 Task: Create an event for the client appreciation luncheon.
Action: Mouse moved to (667, 309)
Screenshot: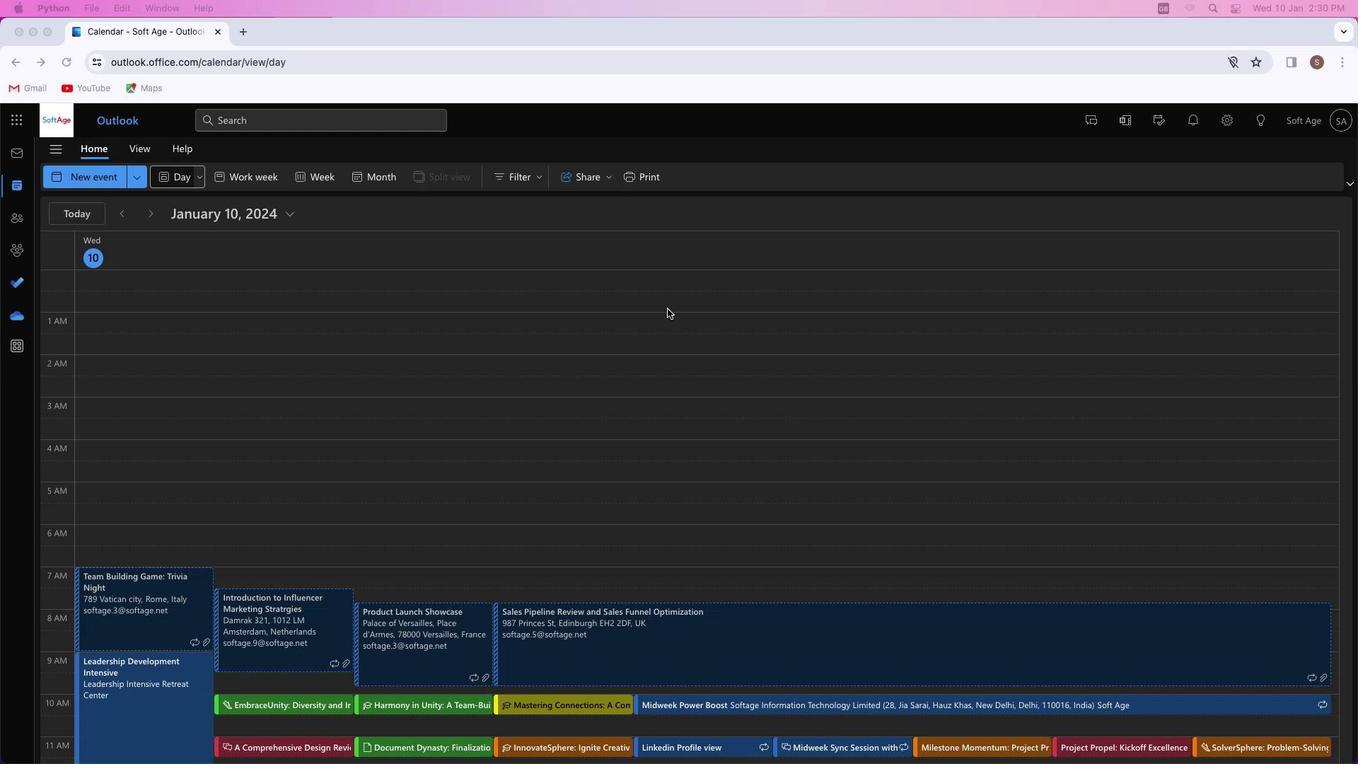 
Action: Mouse pressed left at (667, 309)
Screenshot: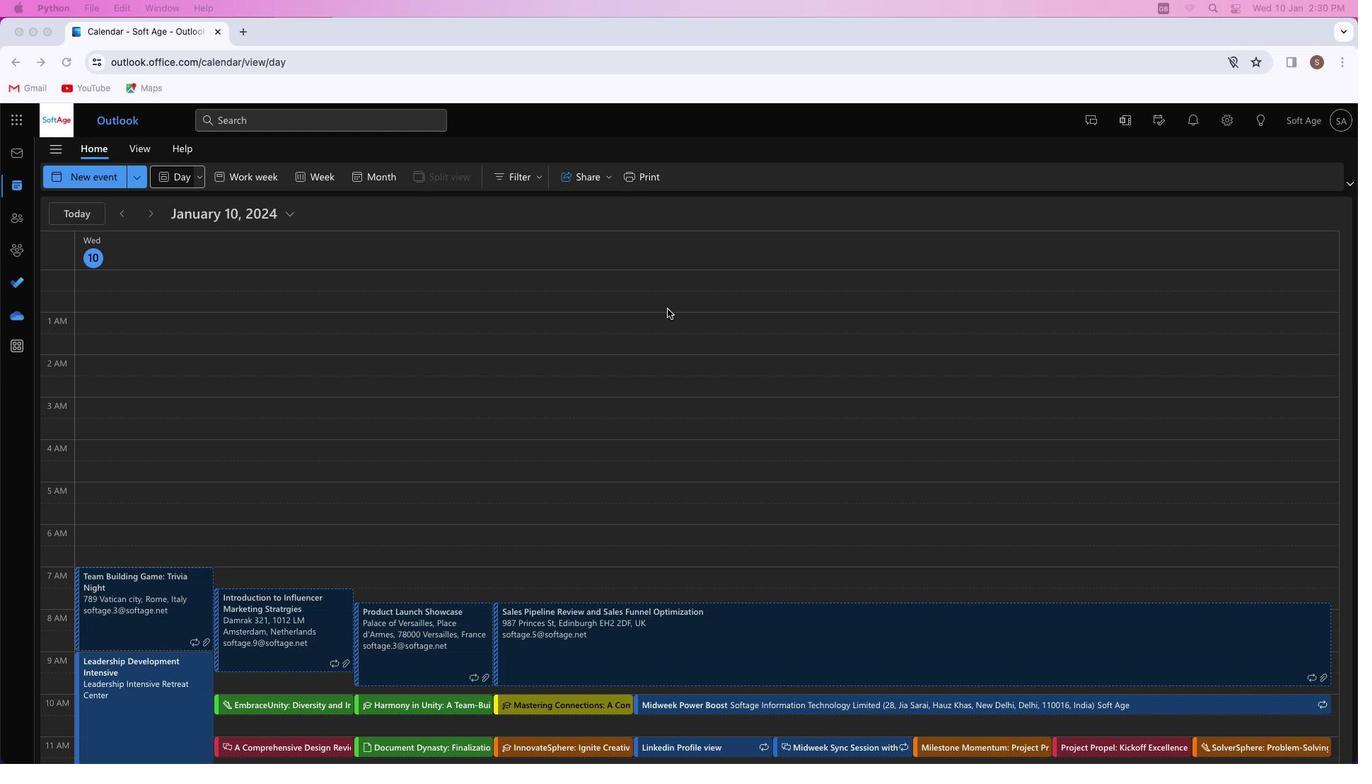 
Action: Mouse moved to (80, 175)
Screenshot: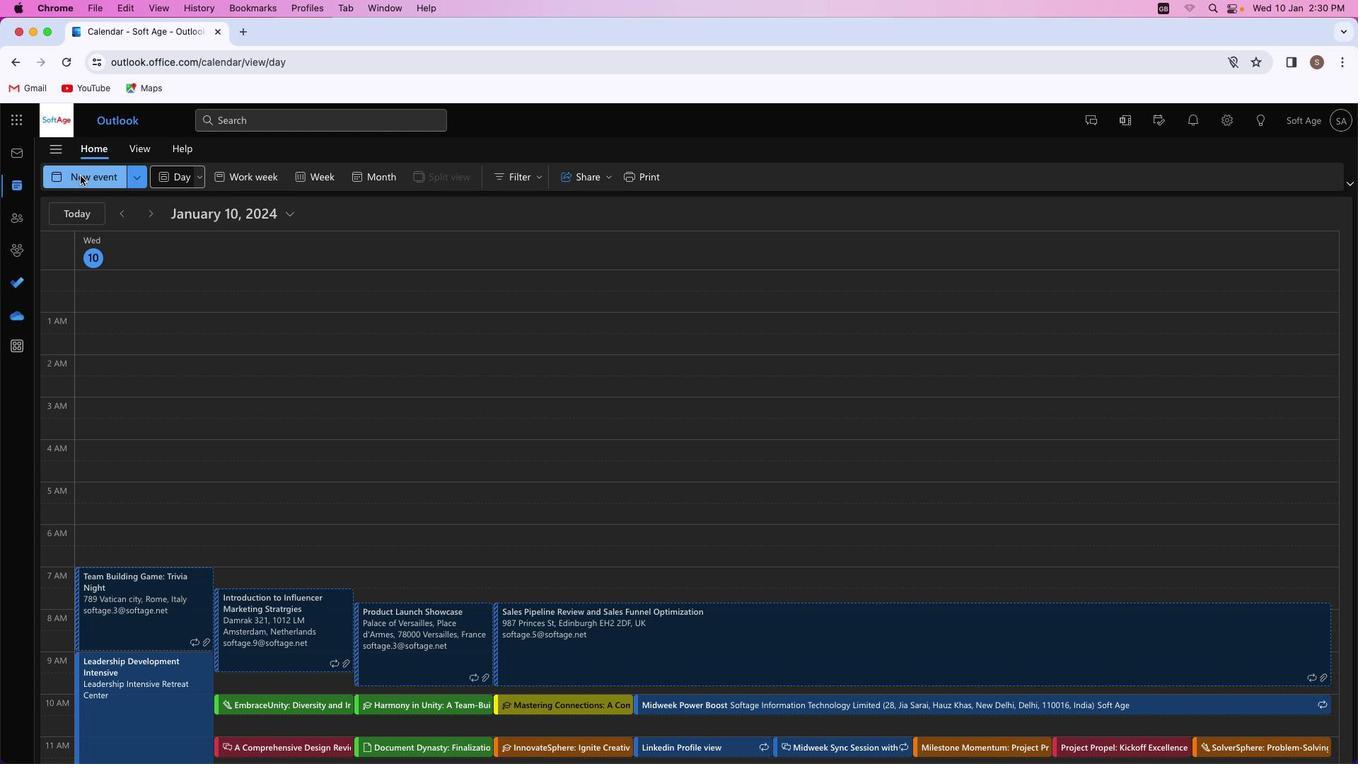 
Action: Mouse pressed left at (80, 175)
Screenshot: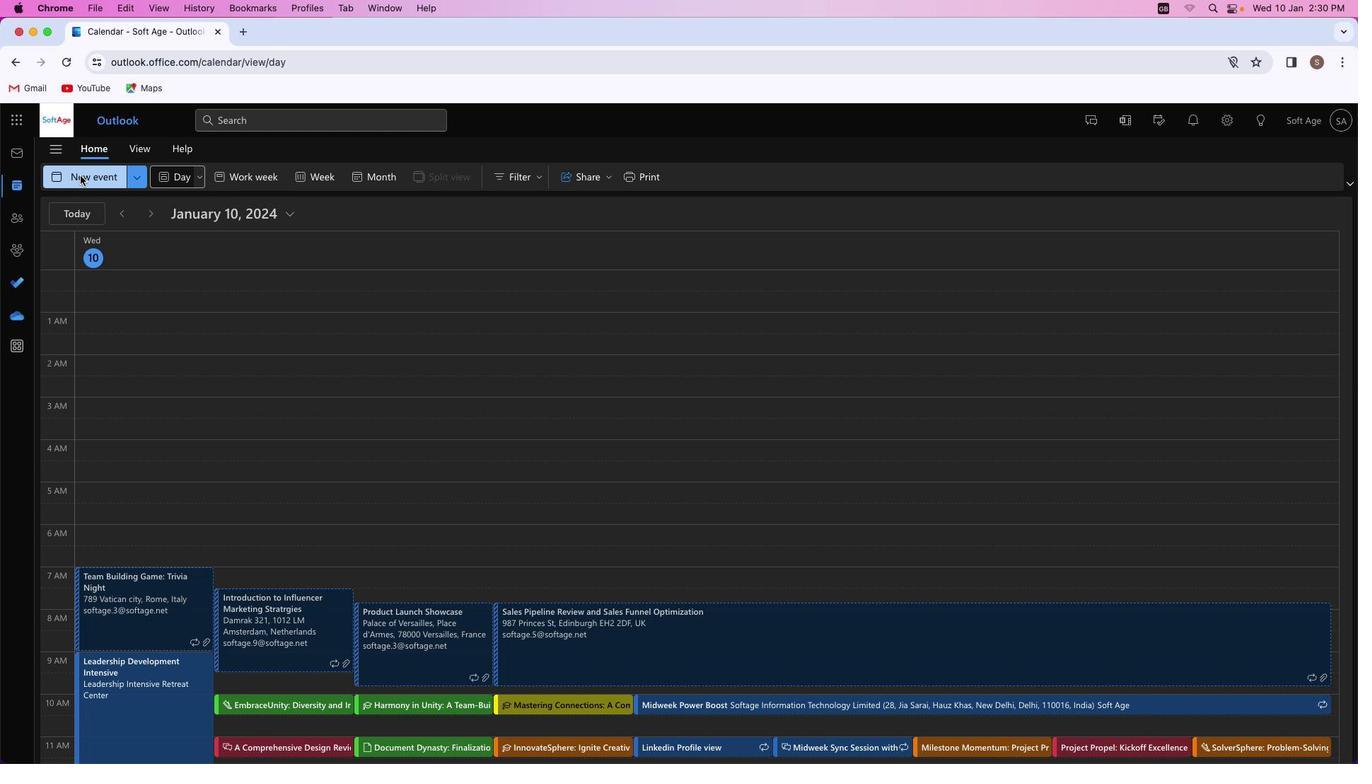 
Action: Mouse moved to (387, 263)
Screenshot: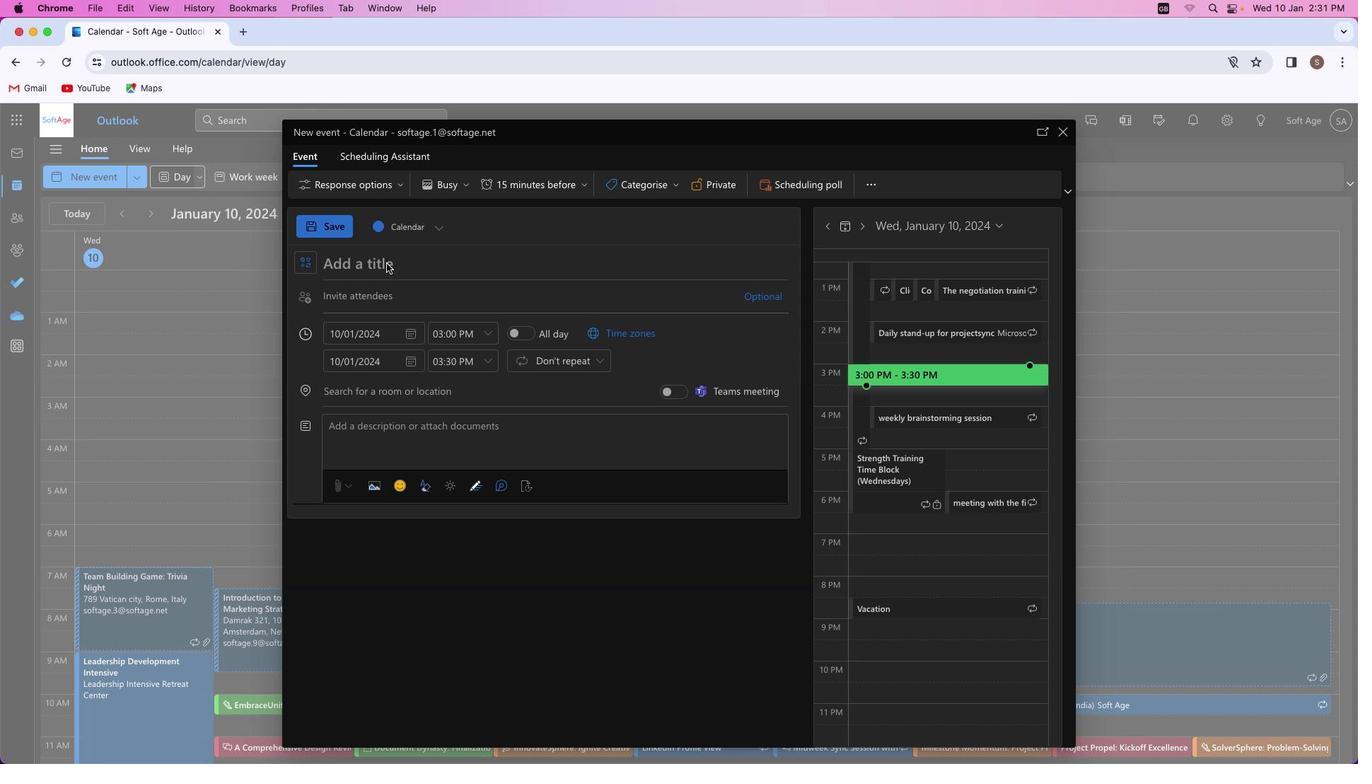 
Action: Mouse pressed left at (387, 263)
Screenshot: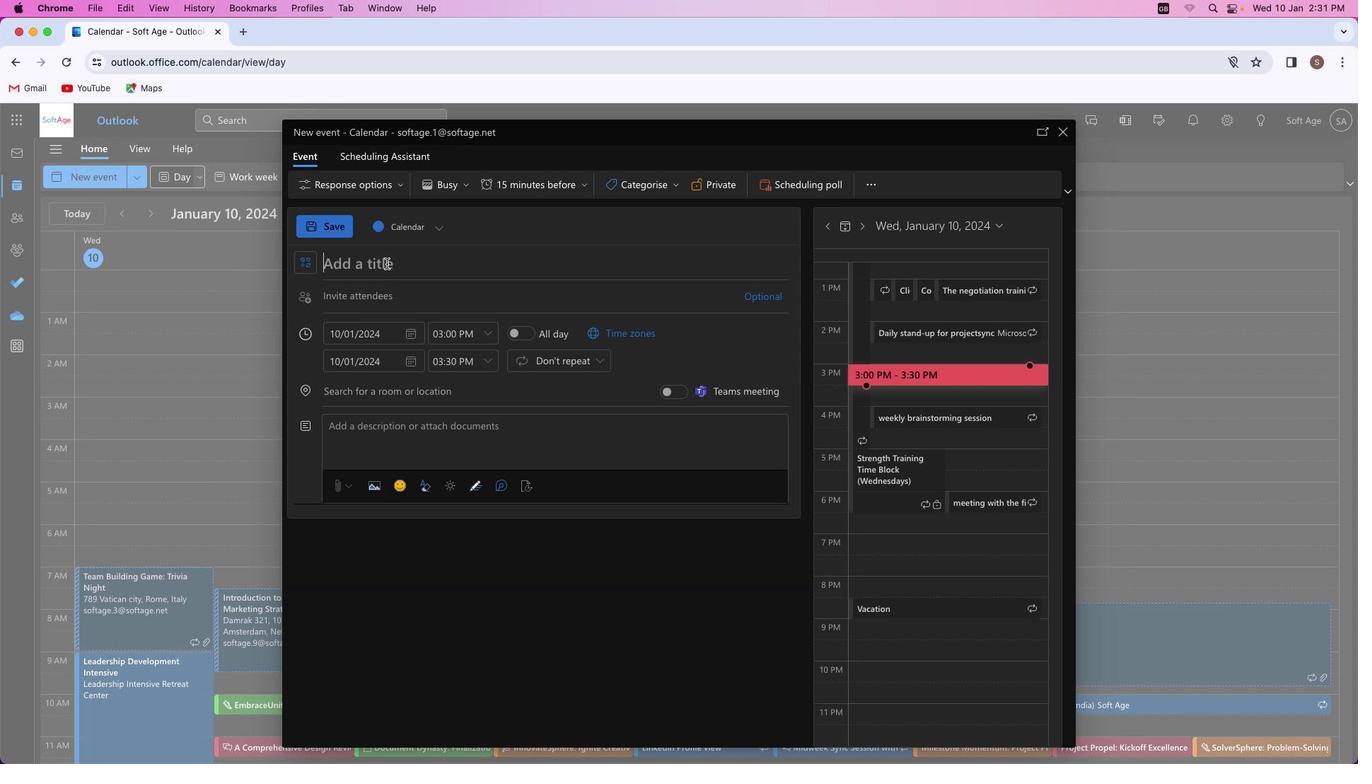 
Action: Key pressed Key.shift'G''r''a''t''i''t''u''d''e'Key.spaceKey.shift'G''o''u''r''m''e''t'Key.shift_r':'Key.spaceKey.shift'C''l''i''e''n''t'Key.spaceKey.shift'A''p''p''r''e''c''i''a''t''i''o''n'Key.spaceKey.shift_r'L''u''n''c''h''e''o''n'
Screenshot: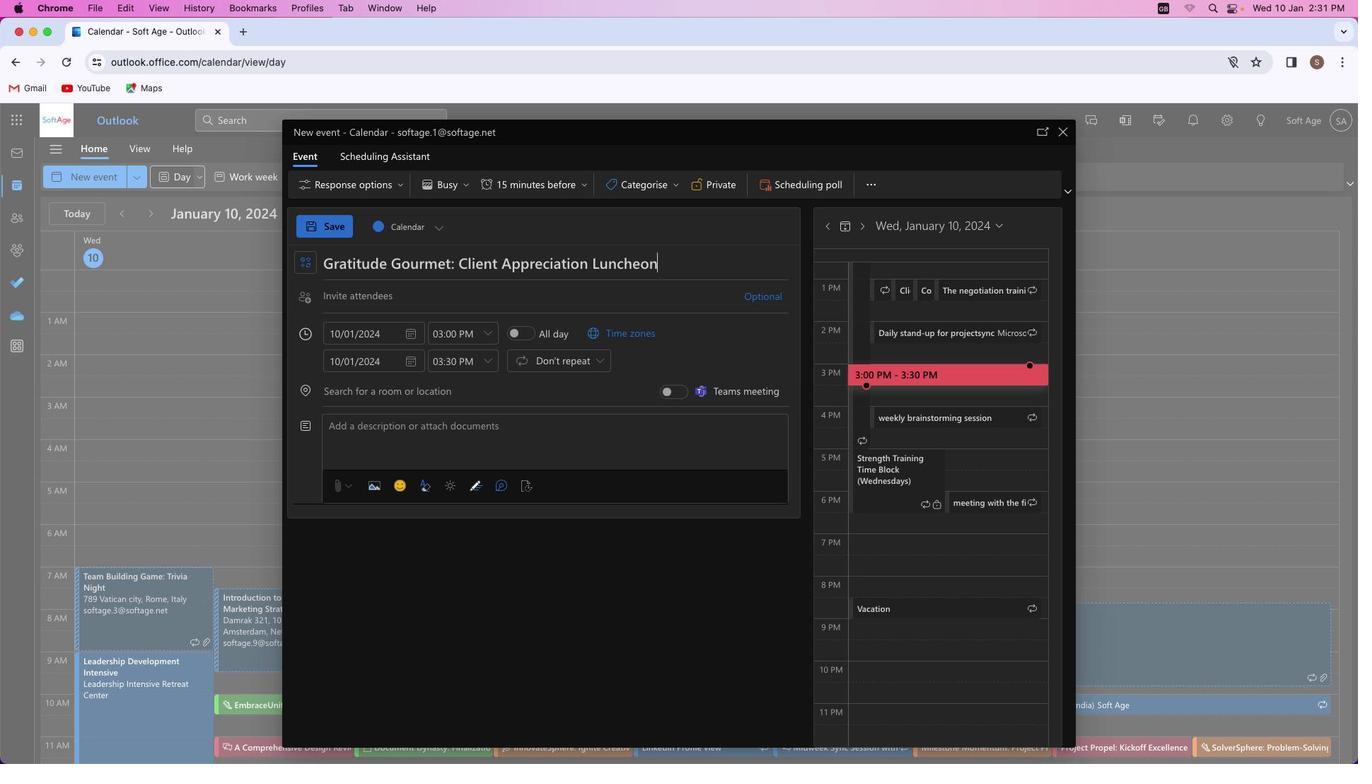 
Action: Mouse moved to (372, 423)
Screenshot: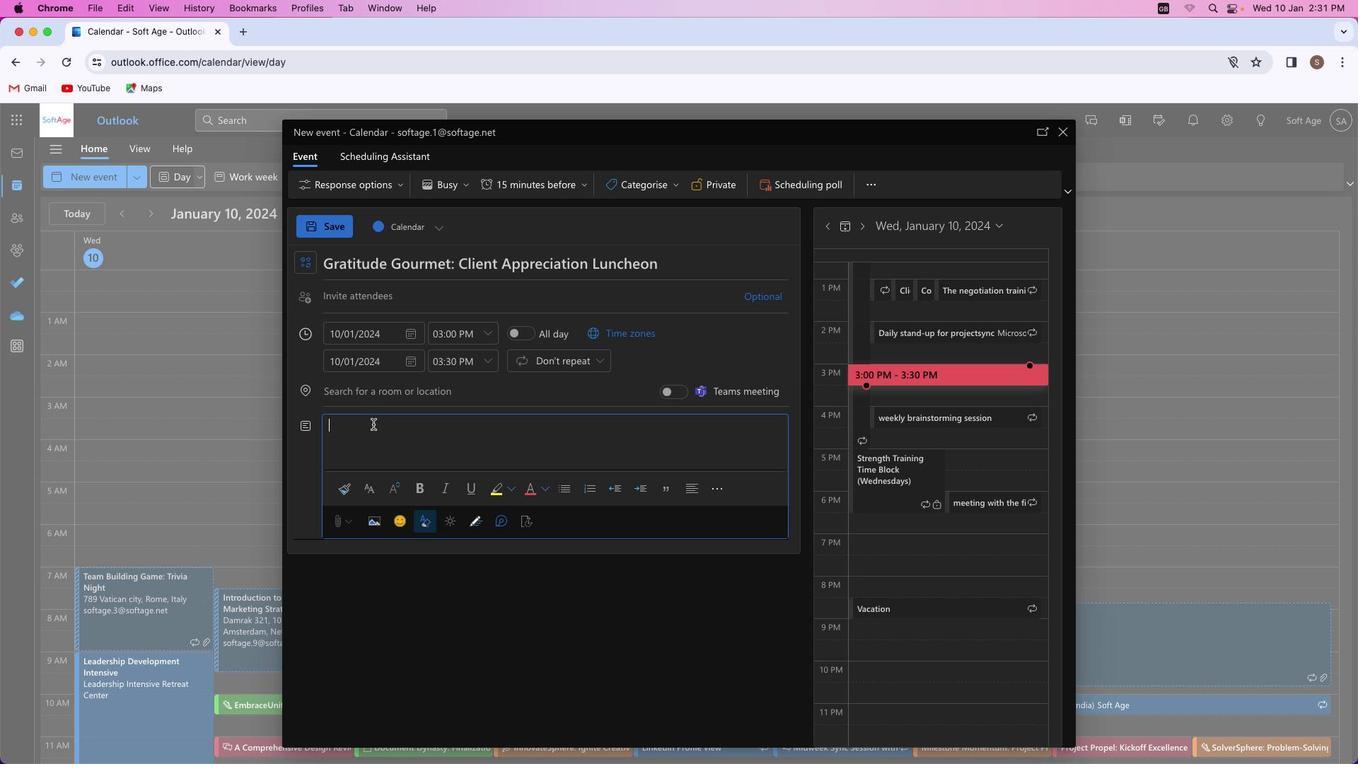 
Action: Mouse pressed left at (372, 423)
Screenshot: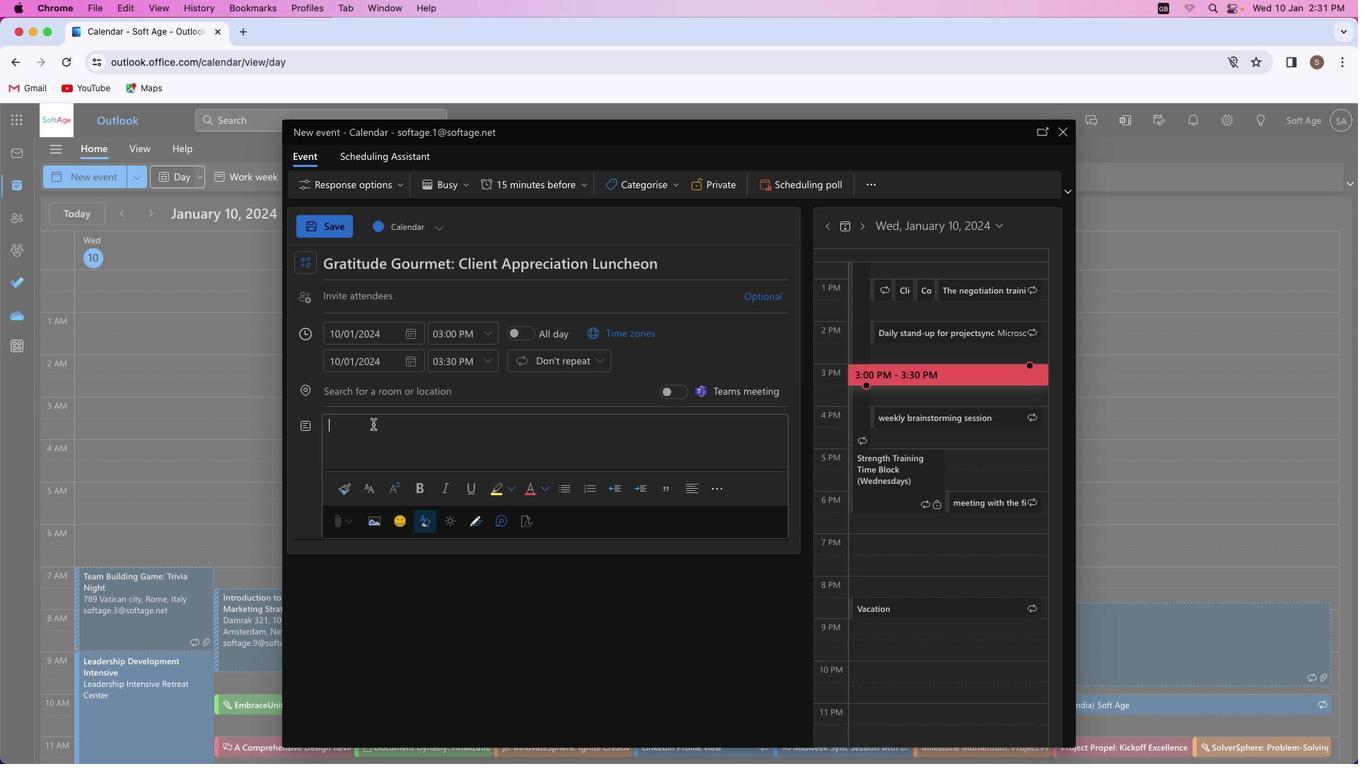 
Action: Mouse moved to (373, 425)
Screenshot: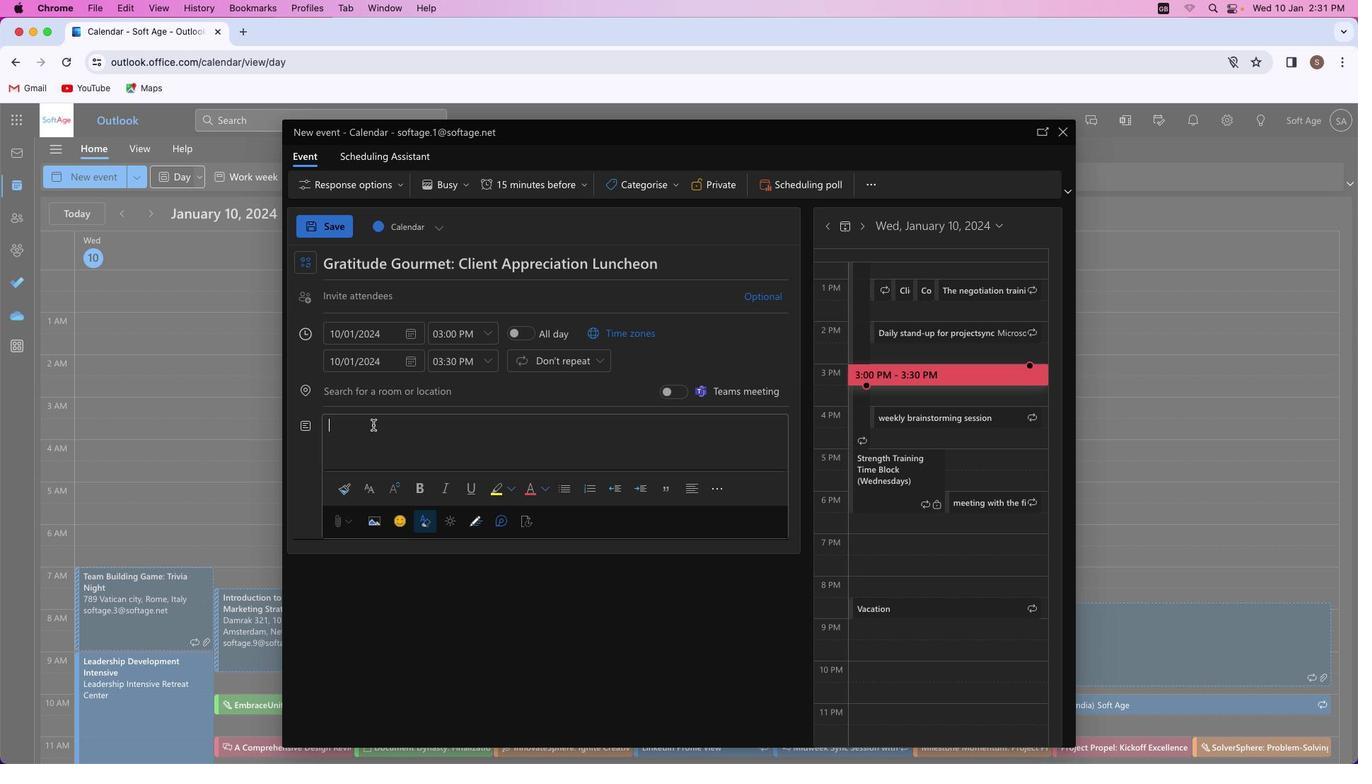 
Action: Key pressed Key.shift_r'I''m'Key.backspace'n''d''u''l''g''e'Key.space'i''n'Key.spaceKey.shift'G''r''a''t''i''t''u''d''e'Key.spaceKey.shift'G''o''u''r''m''e''t'Key.spaceKey.backspace','Key.space'a'Key.space'l''u''n''c''h''e''o''n'Key.space't''o'Key.space'e''x''p''r''e''s''s'Key.space'o''u''r'Key.space'h''e''a''r''t''f''u''l'Key.space'a''p''p''r''e''c''i''a''t''i''o''n''.'Key.spaceKey.shift'E''n''j''o''y'Key.space'e''x''q''u''i''t''e'Key.leftKey.leftKey.left's'Key.left'i'Key.rightKey.rightKey.rightKey.rightKey.space'c''u''i''s''i''n''e'','Key.space'd''e''l''i''g''h''t''f''u''l'Key.space'c''o''n''v''e''r''s''a''t''i''o''n'','Key.space'a''n''d'Key.space'c''e''l''e''b''r''a''t''e'Key.space't''h''e'Key.space'v''a''l''u''e''d'Key.space'p''a''r''t''n''e''r''s''h''i''p''s'Key.space't''h''a''t'Key.space'f''u''e''l'Key.space'o''u''r'Key.space'c''o''l''l''e''c''t''i''v''e'Key.space's''u''c''c''e''s''s''.'
Screenshot: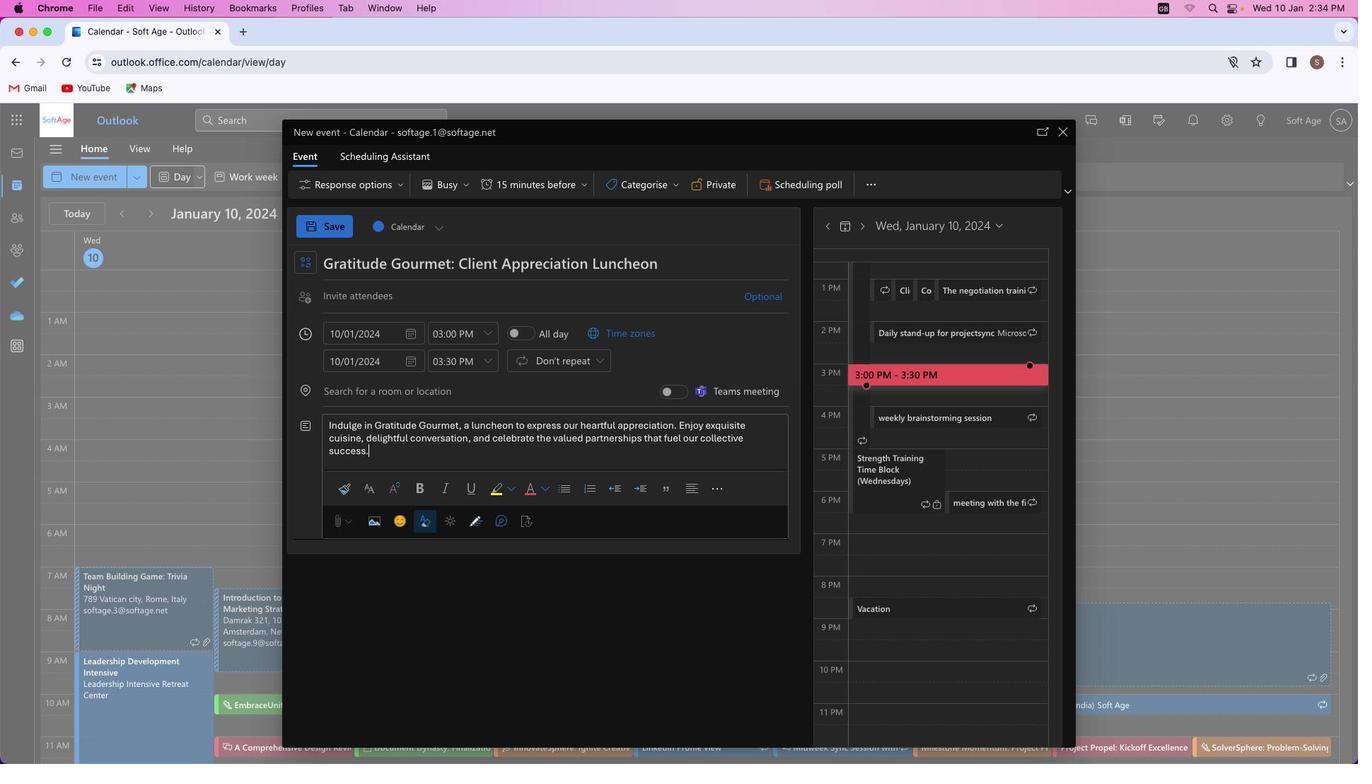 
Action: Mouse moved to (462, 425)
Screenshot: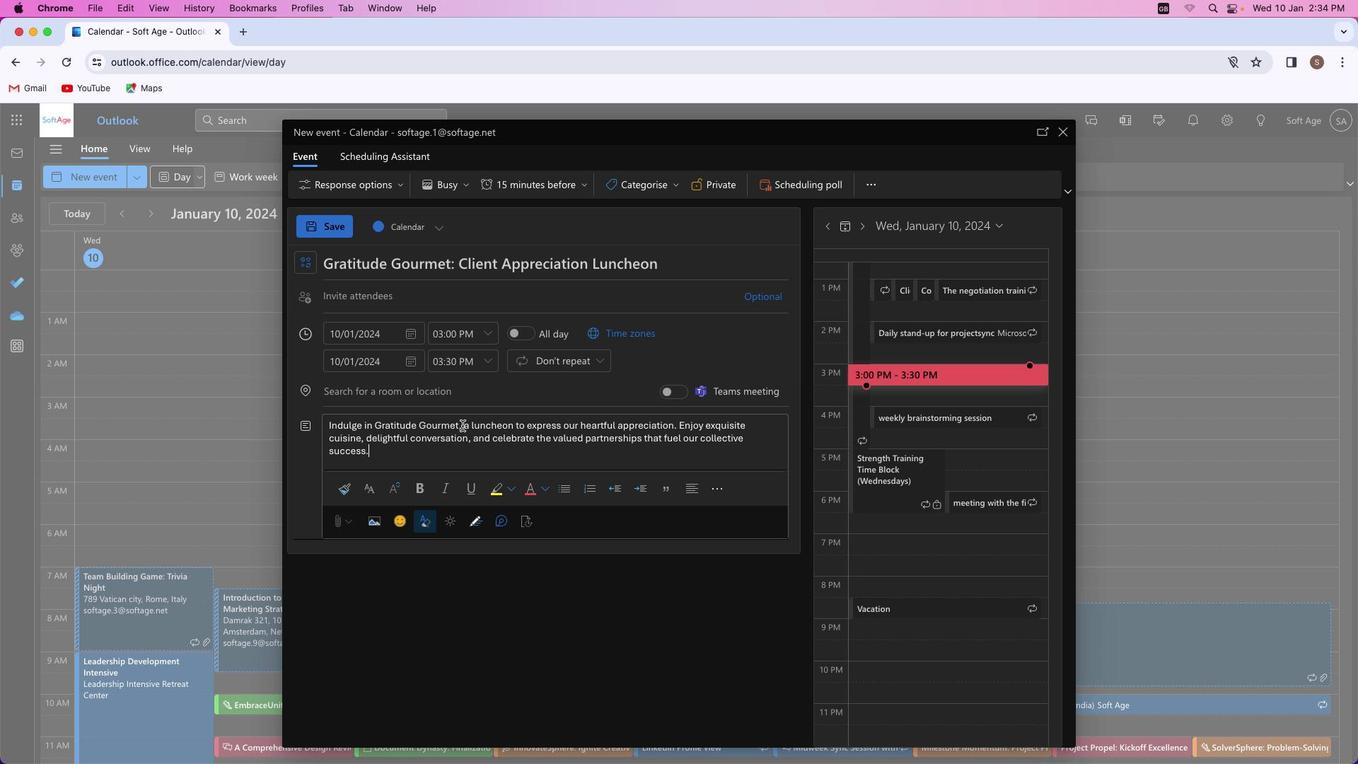
Action: Mouse pressed left at (462, 425)
Screenshot: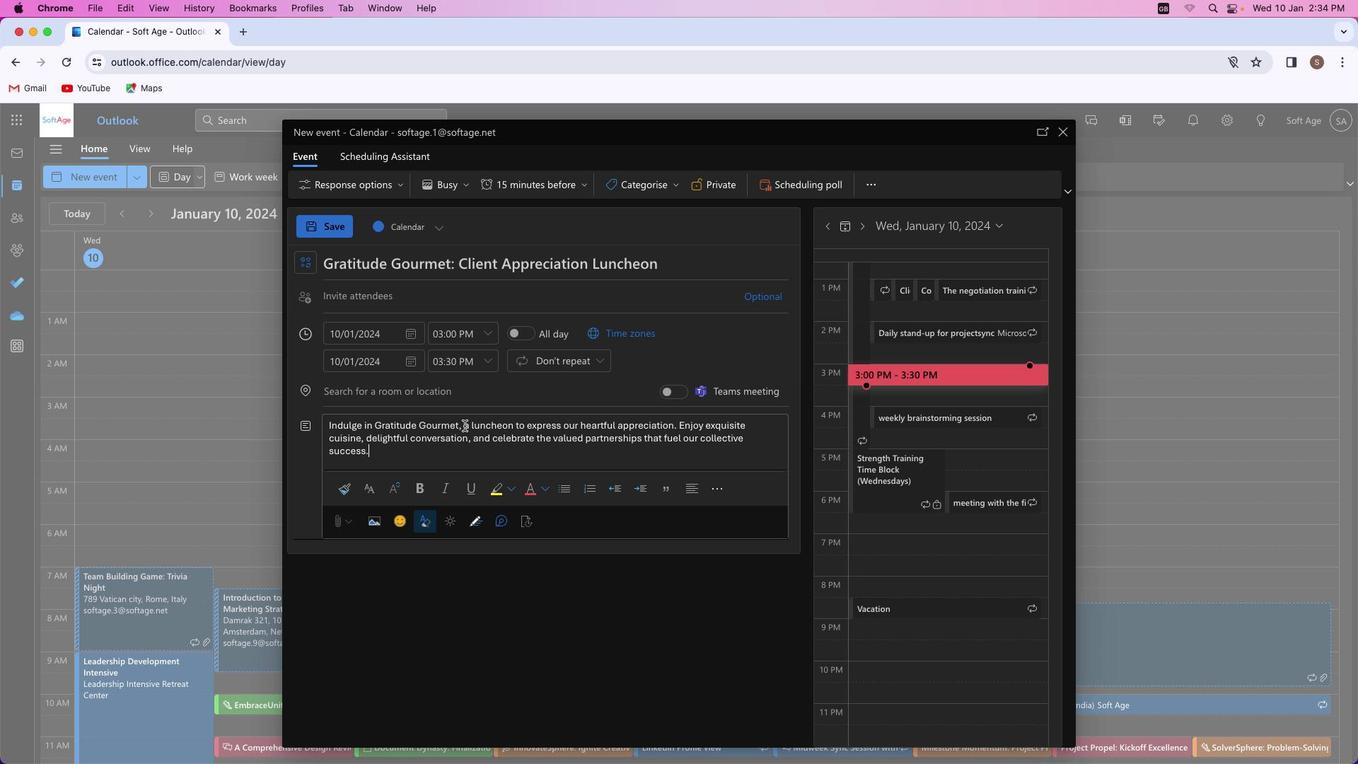 
Action: Mouse moved to (426, 488)
Screenshot: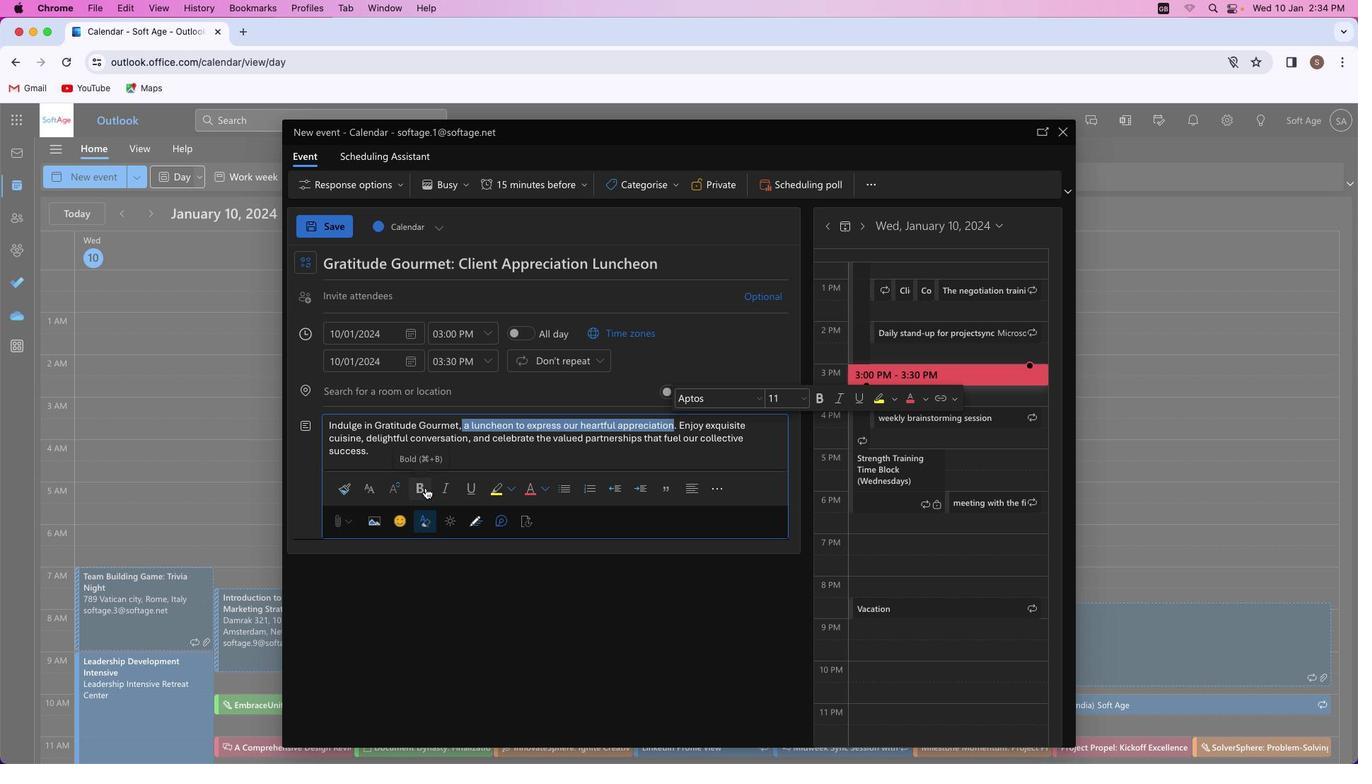 
Action: Mouse pressed left at (426, 488)
Screenshot: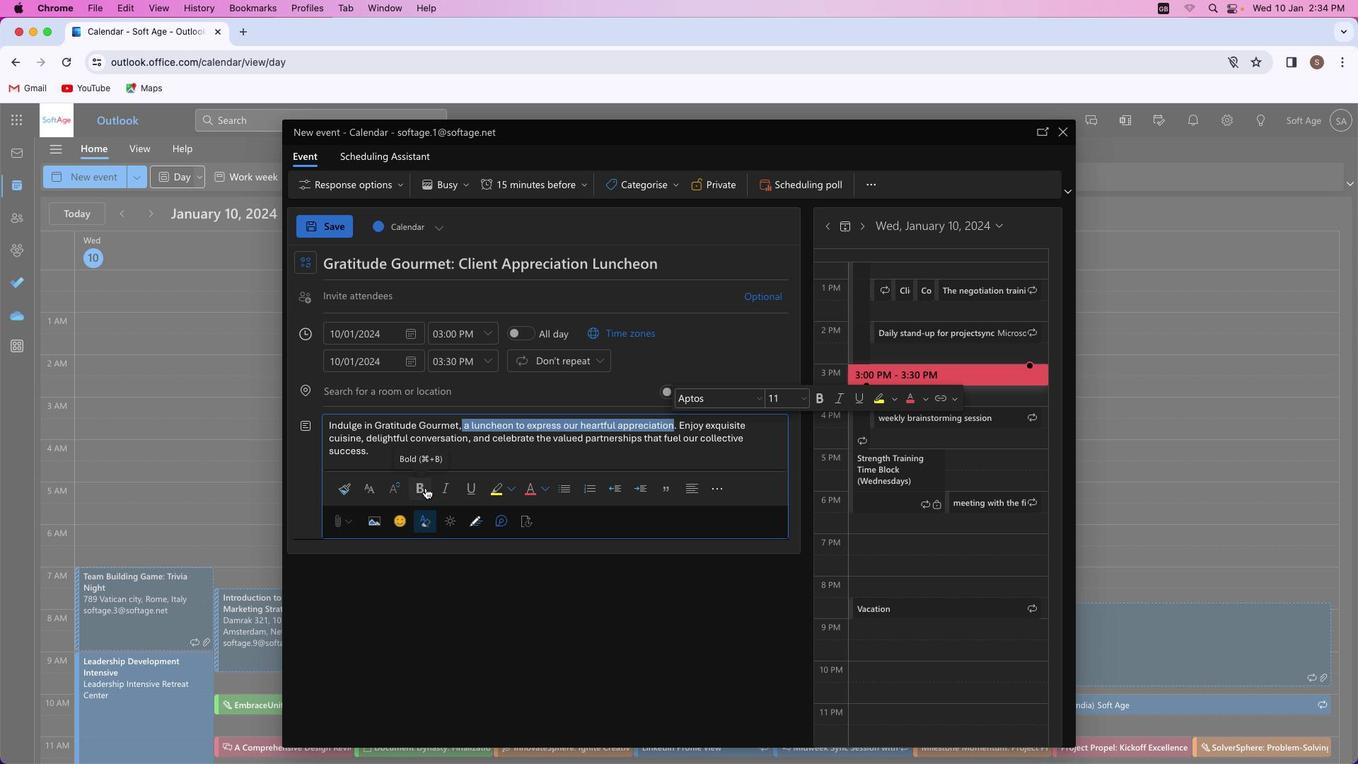 
Action: Mouse moved to (451, 489)
Screenshot: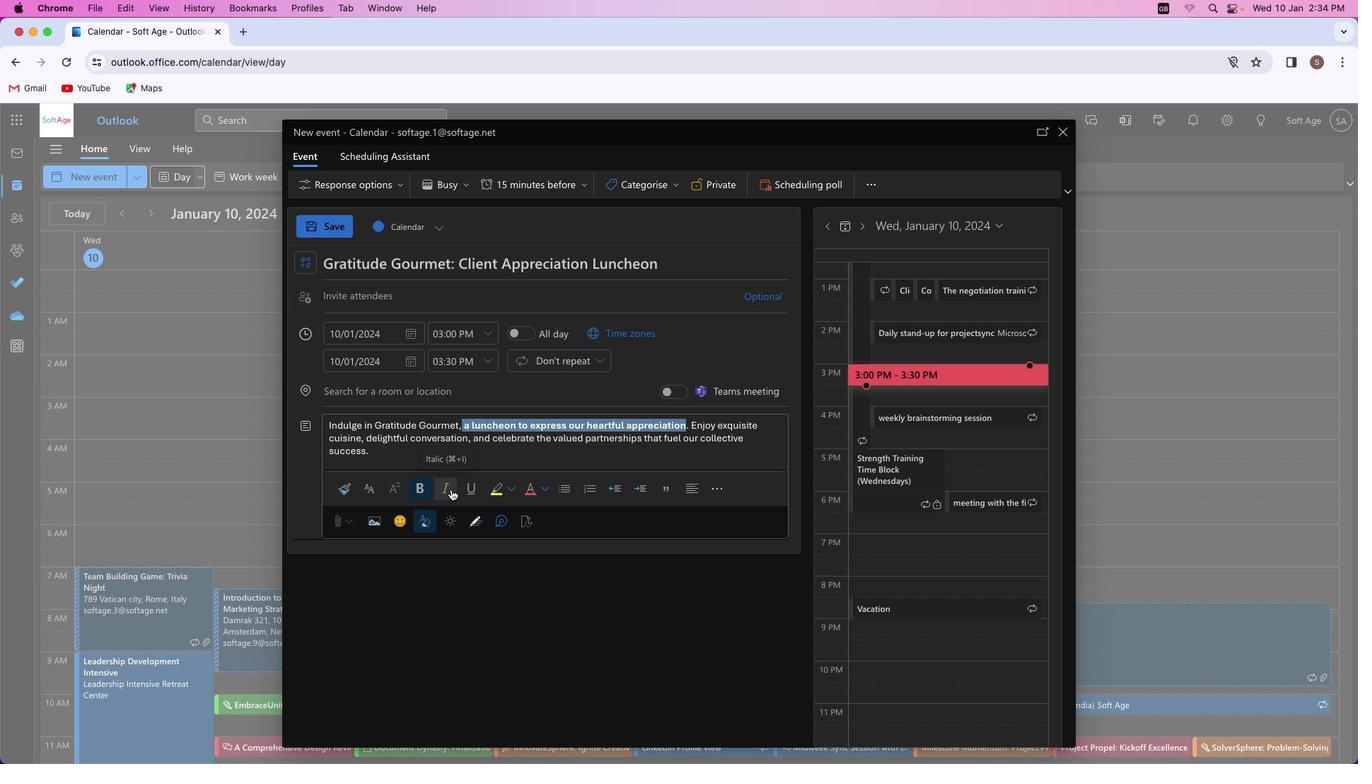 
Action: Mouse pressed left at (451, 489)
Screenshot: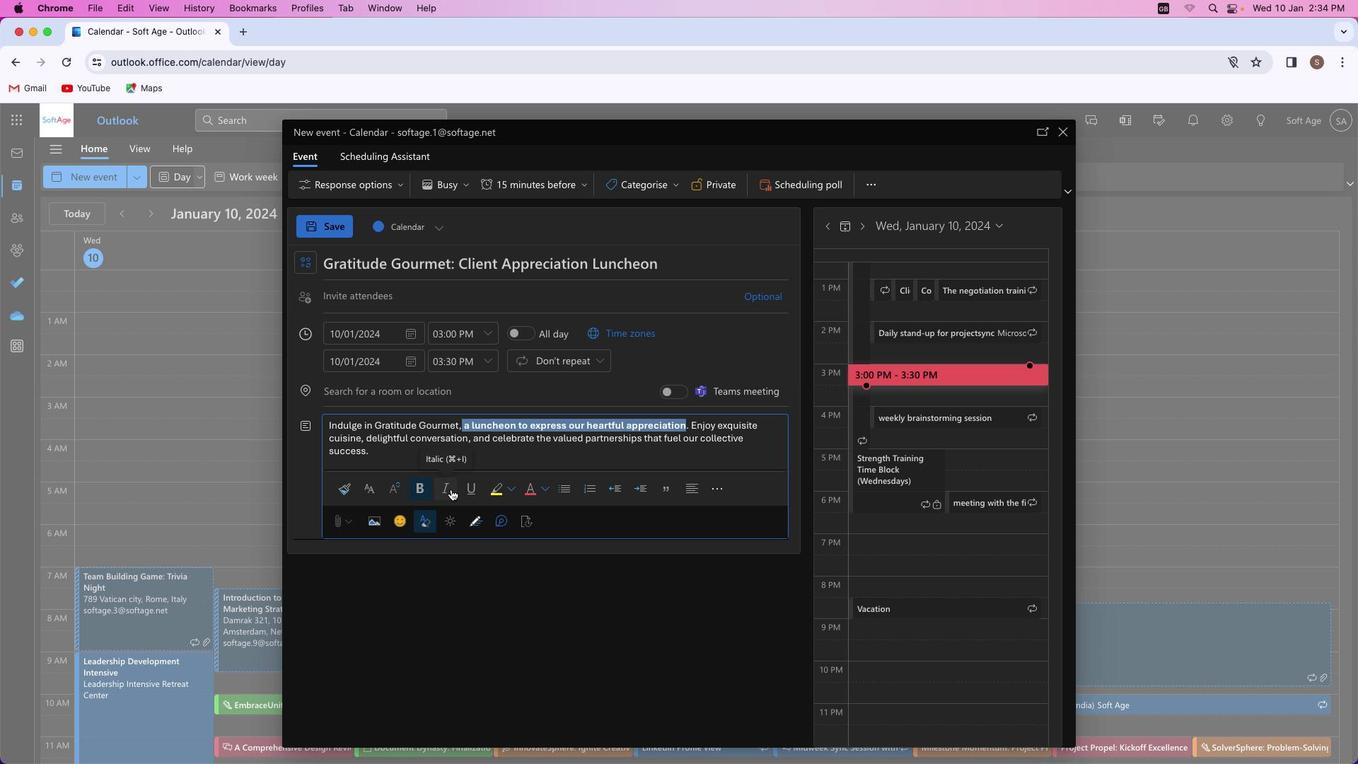 
Action: Mouse moved to (525, 488)
Screenshot: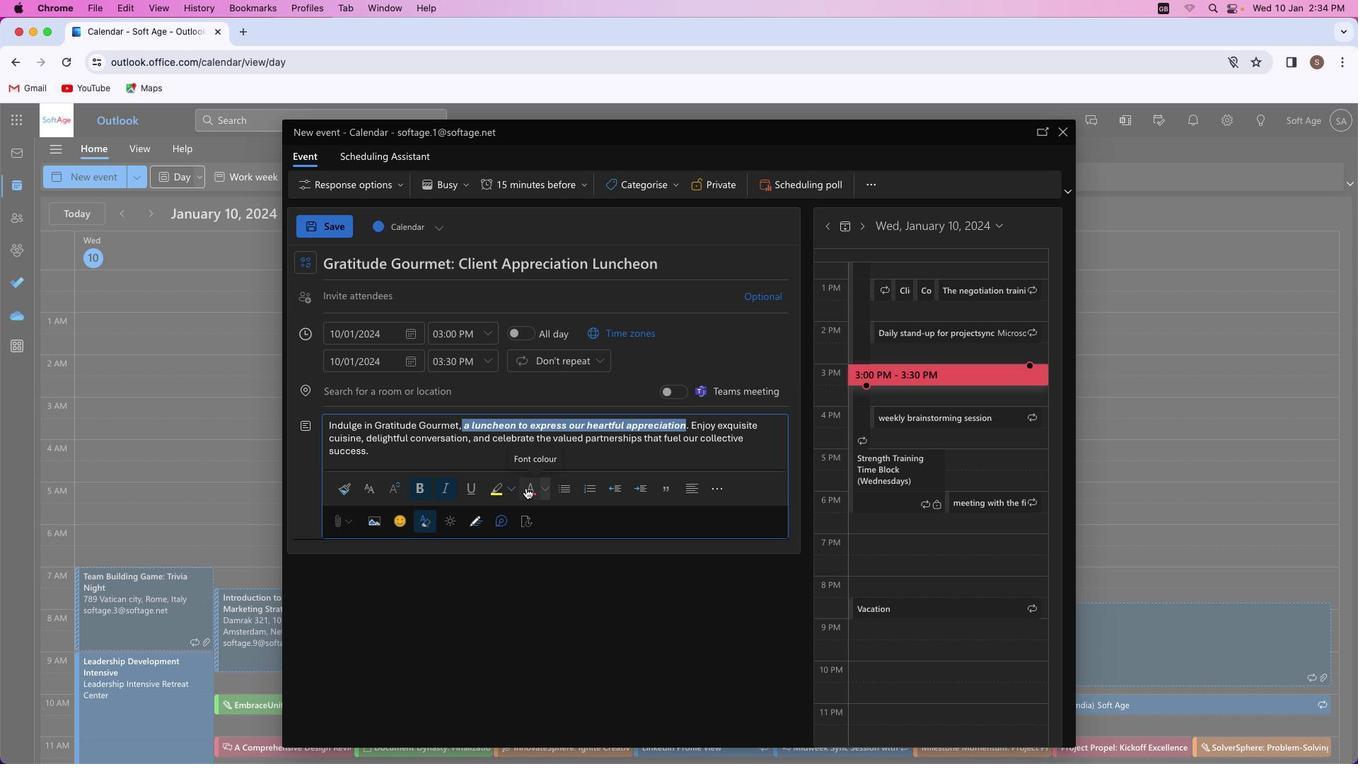 
Action: Mouse pressed left at (525, 488)
Screenshot: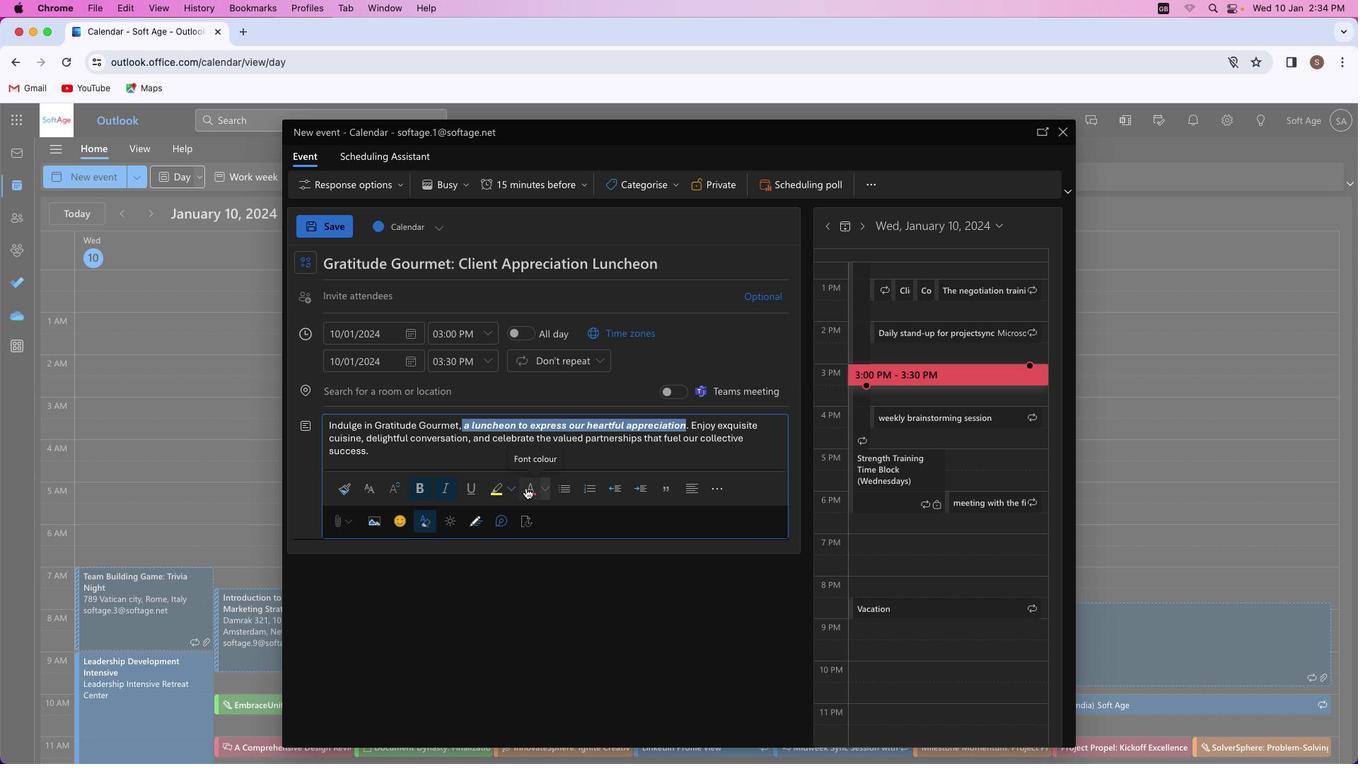 
Action: Mouse moved to (404, 450)
Screenshot: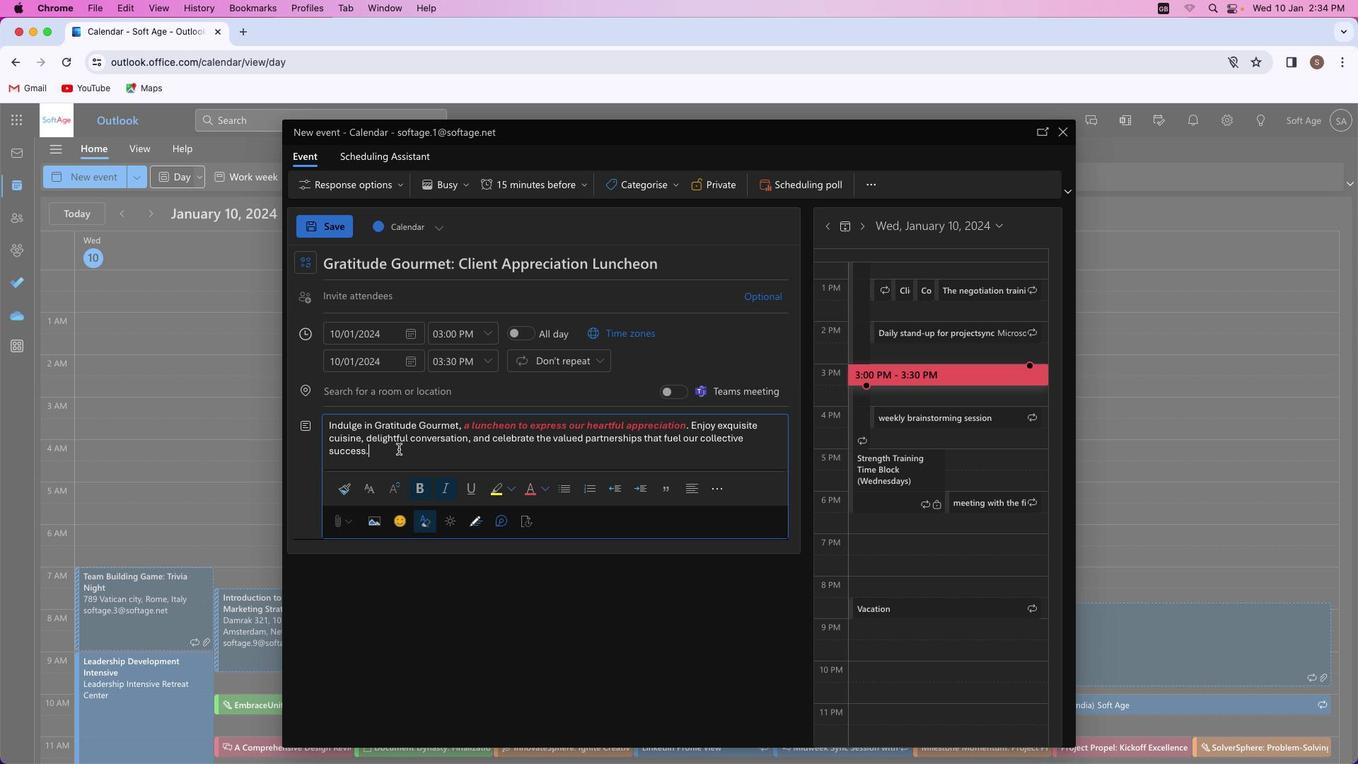 
Action: Mouse pressed left at (404, 450)
Screenshot: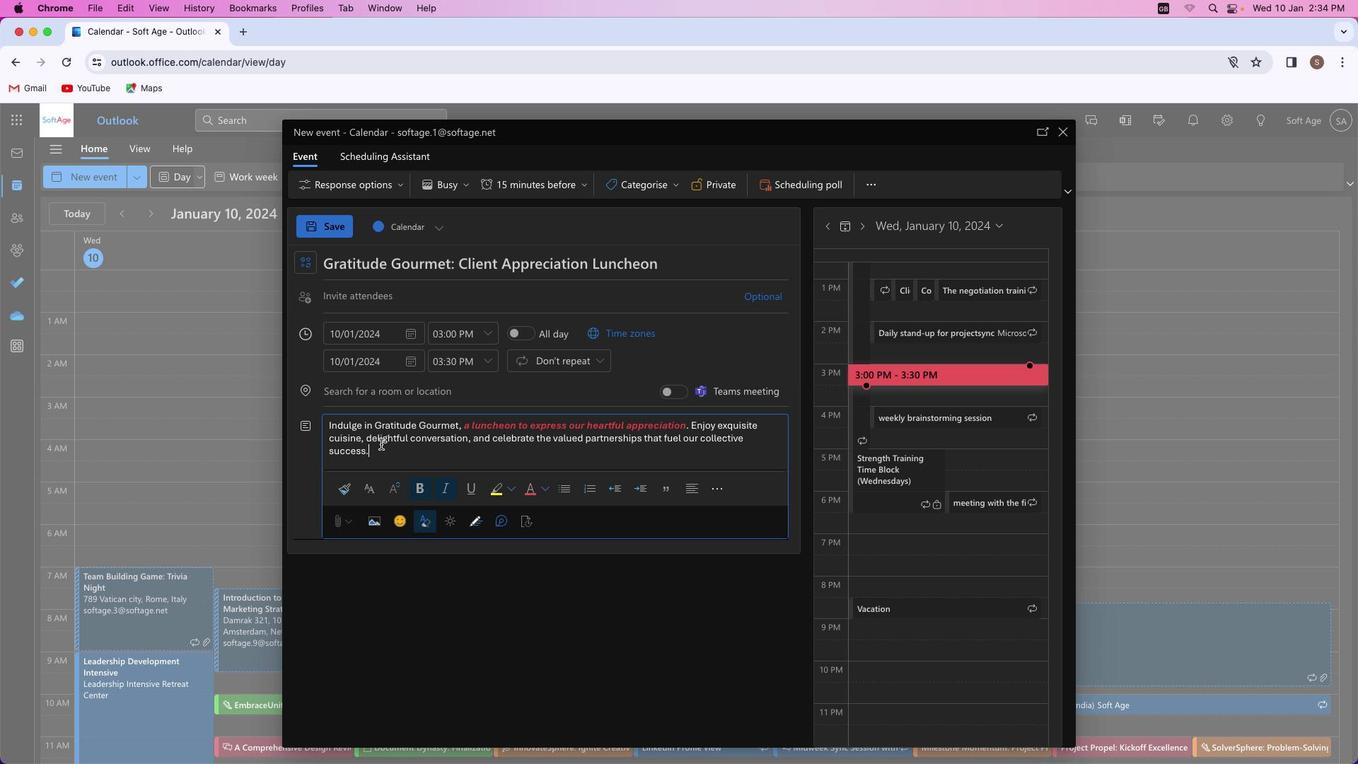 
Action: Mouse moved to (491, 486)
Screenshot: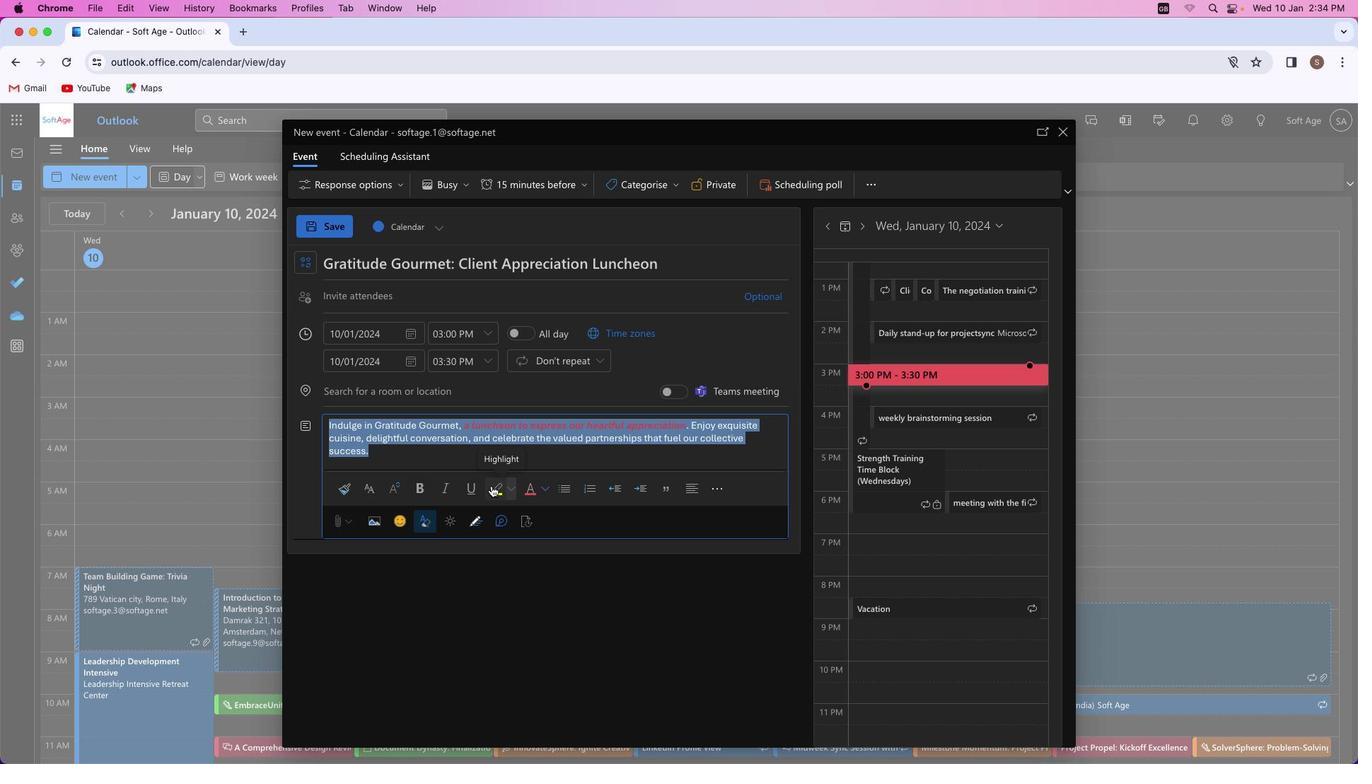 
Action: Mouse pressed left at (491, 486)
Screenshot: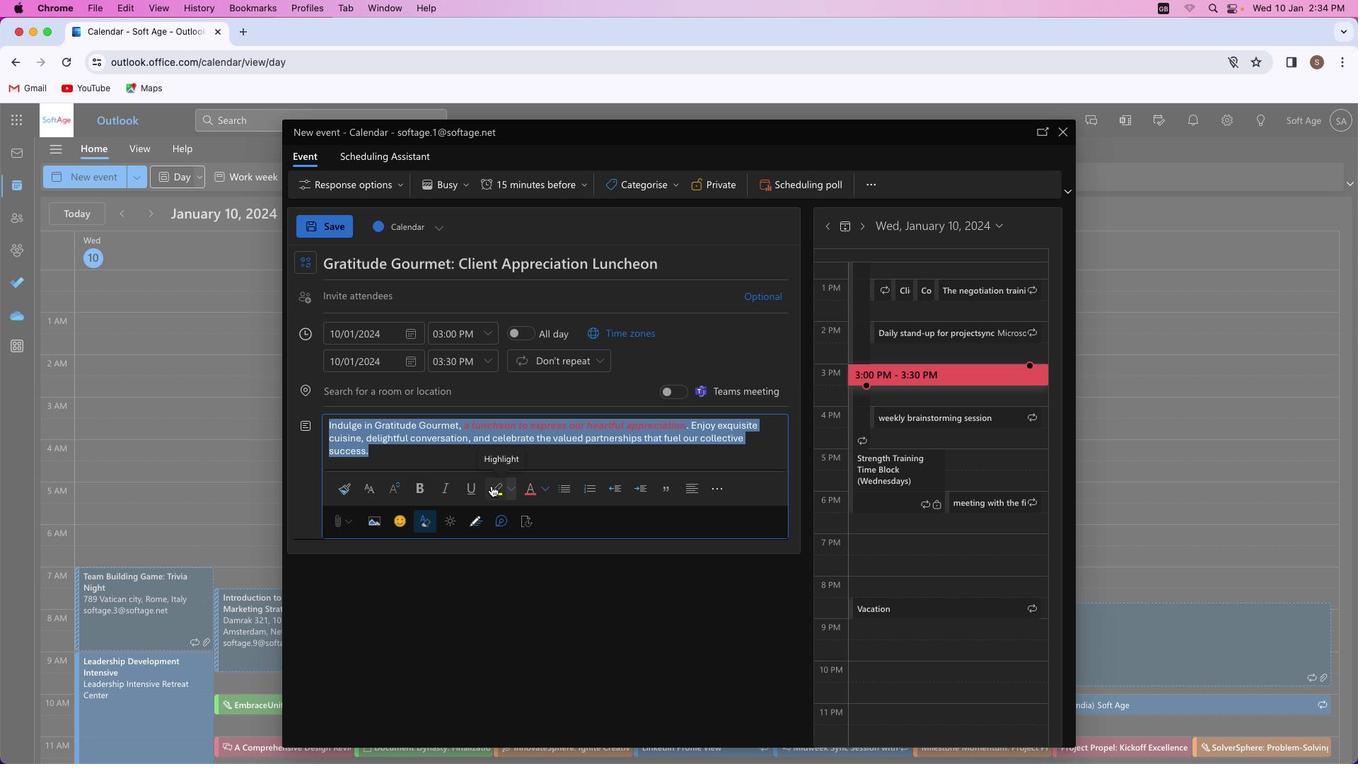 
Action: Mouse moved to (418, 460)
Screenshot: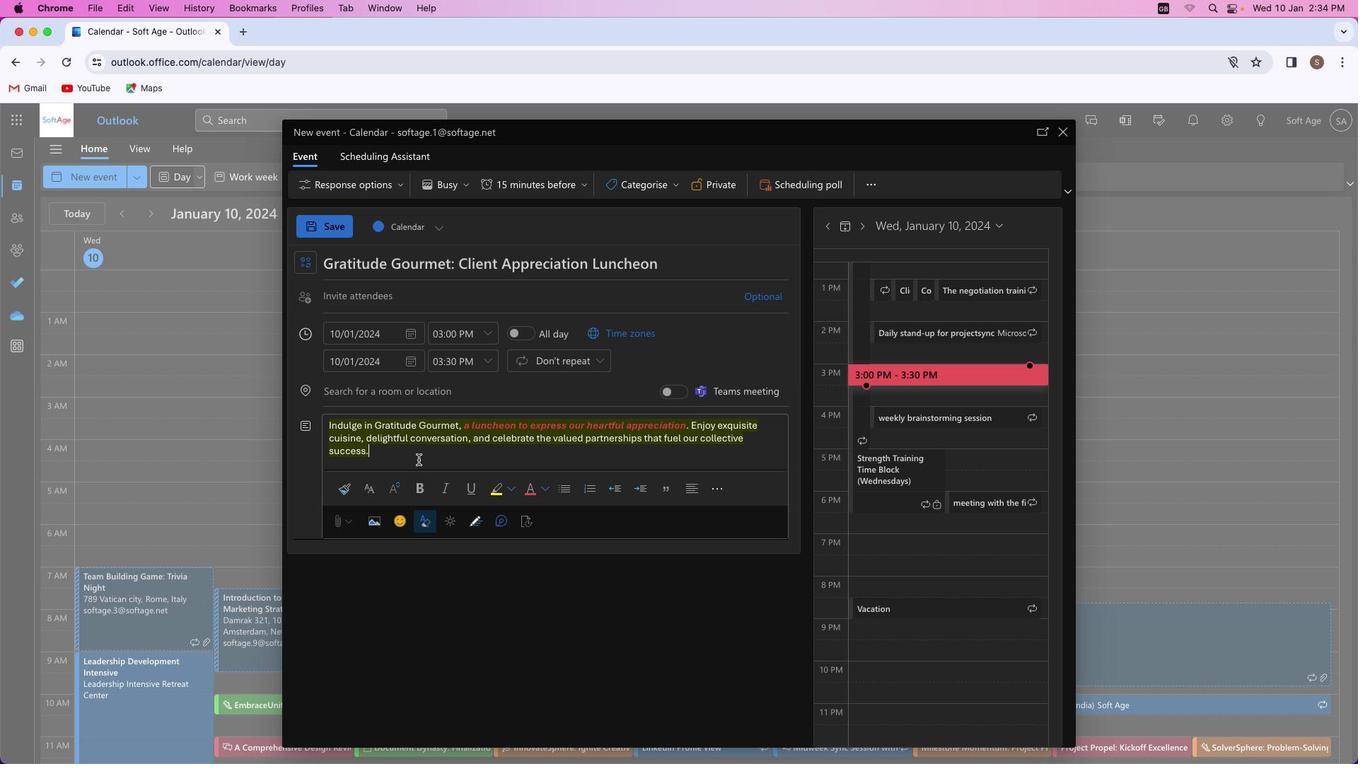 
Action: Mouse pressed left at (418, 460)
Screenshot: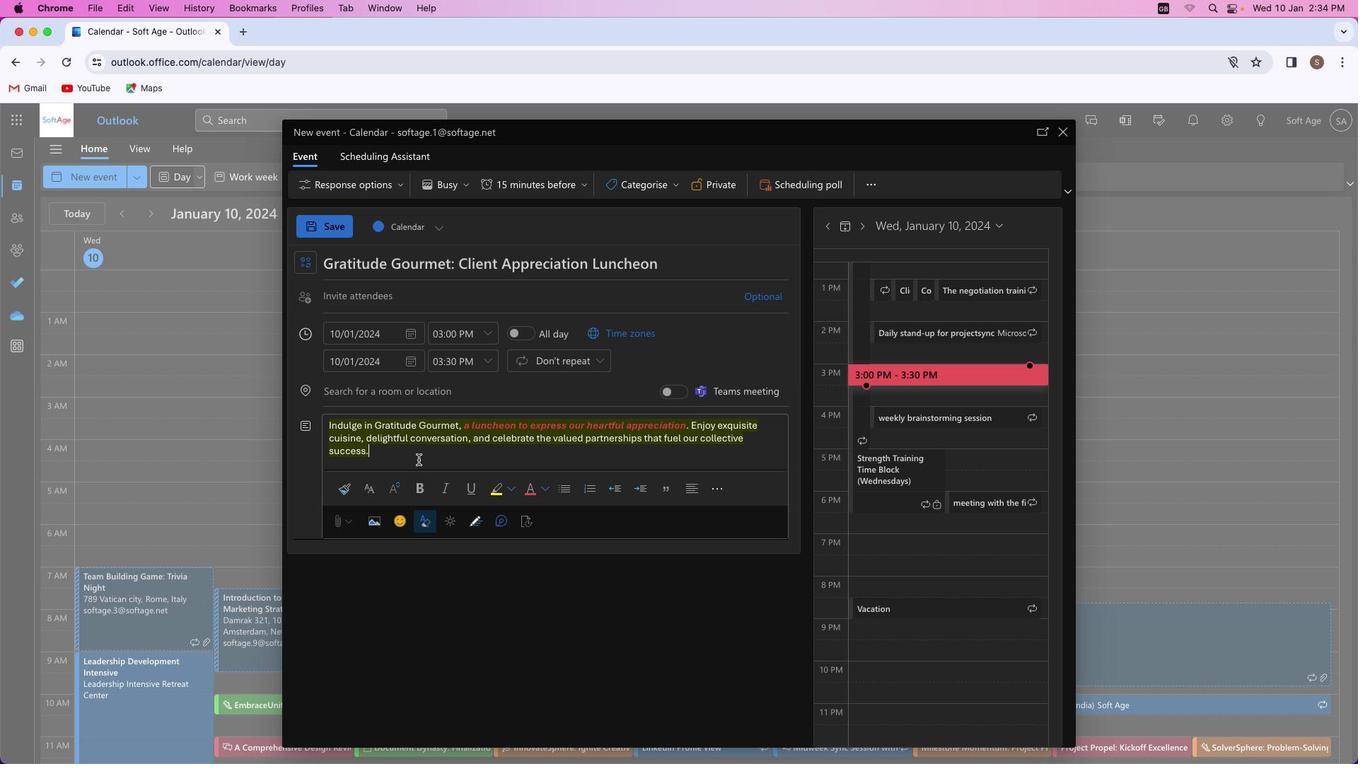 
Action: Mouse moved to (673, 186)
Screenshot: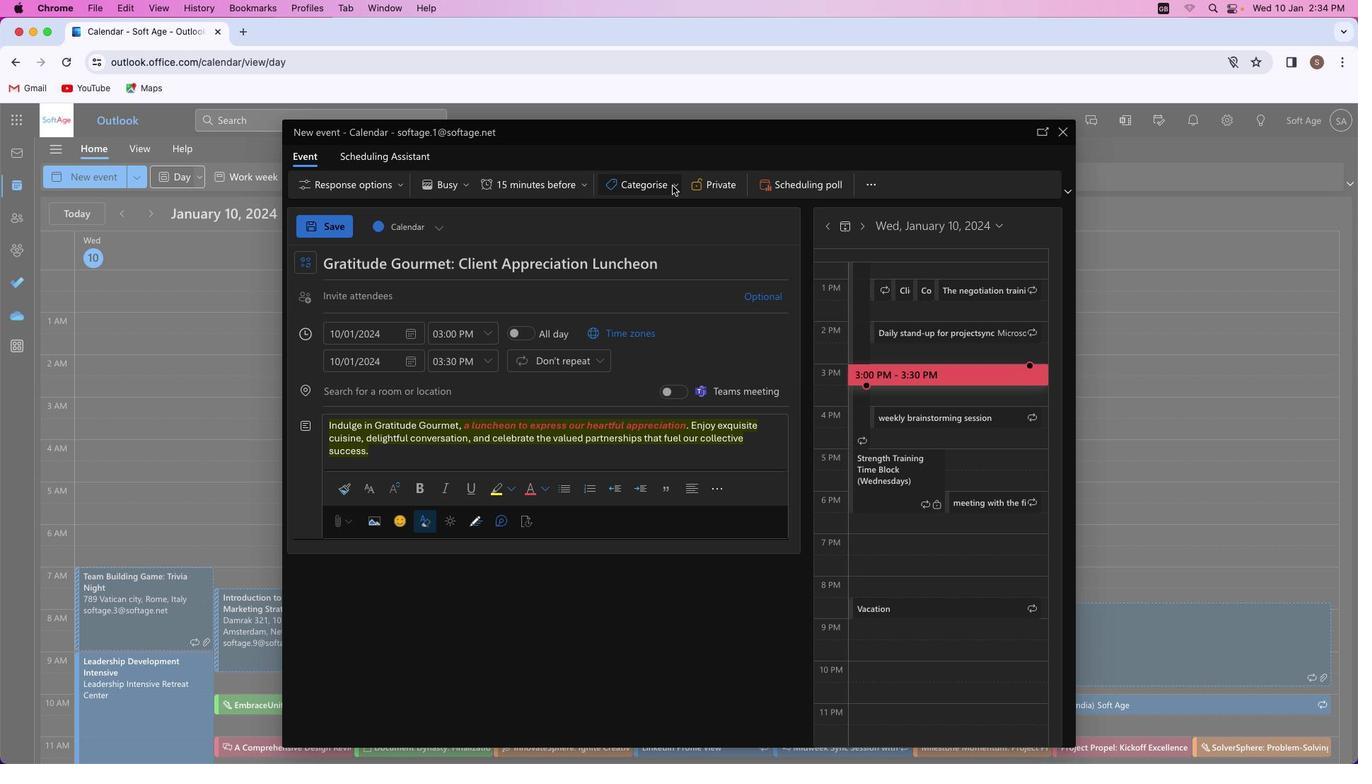 
Action: Mouse pressed left at (673, 186)
Screenshot: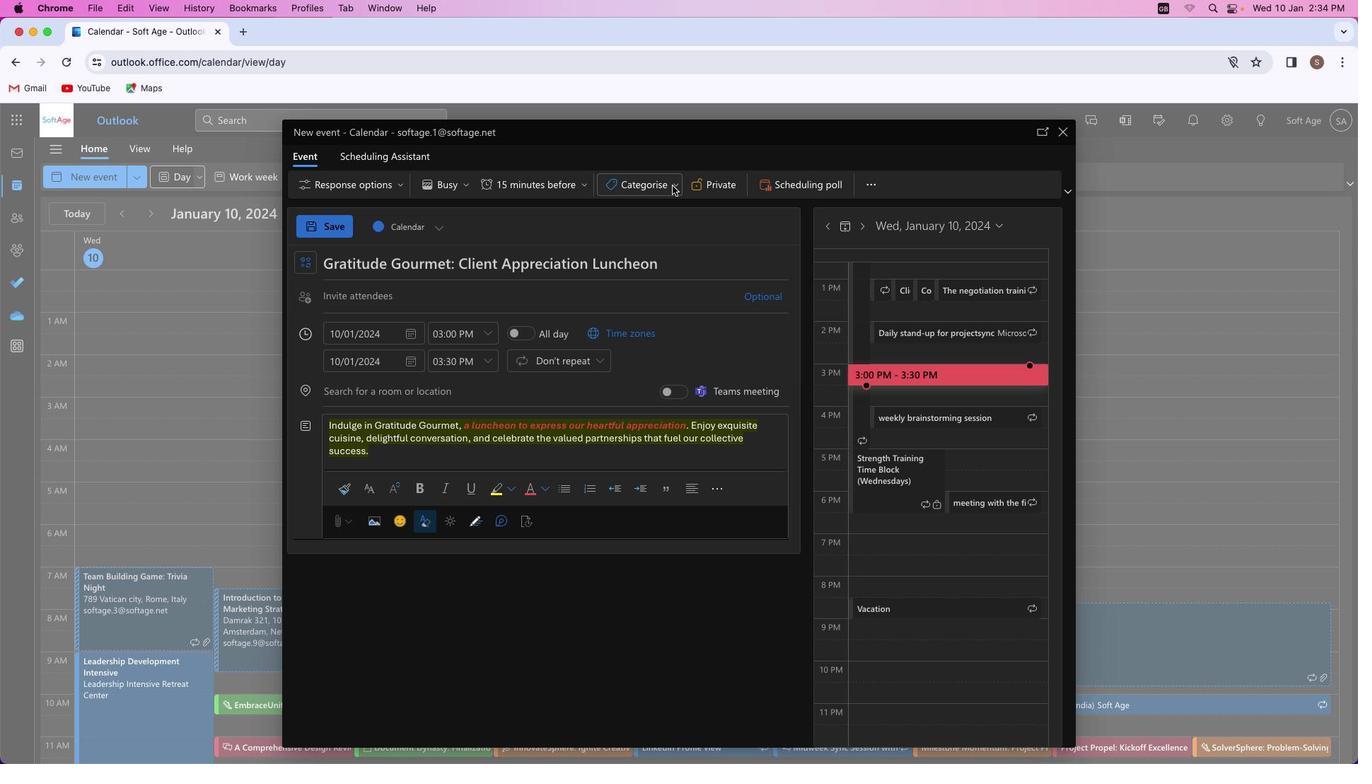 
Action: Mouse moved to (664, 302)
Screenshot: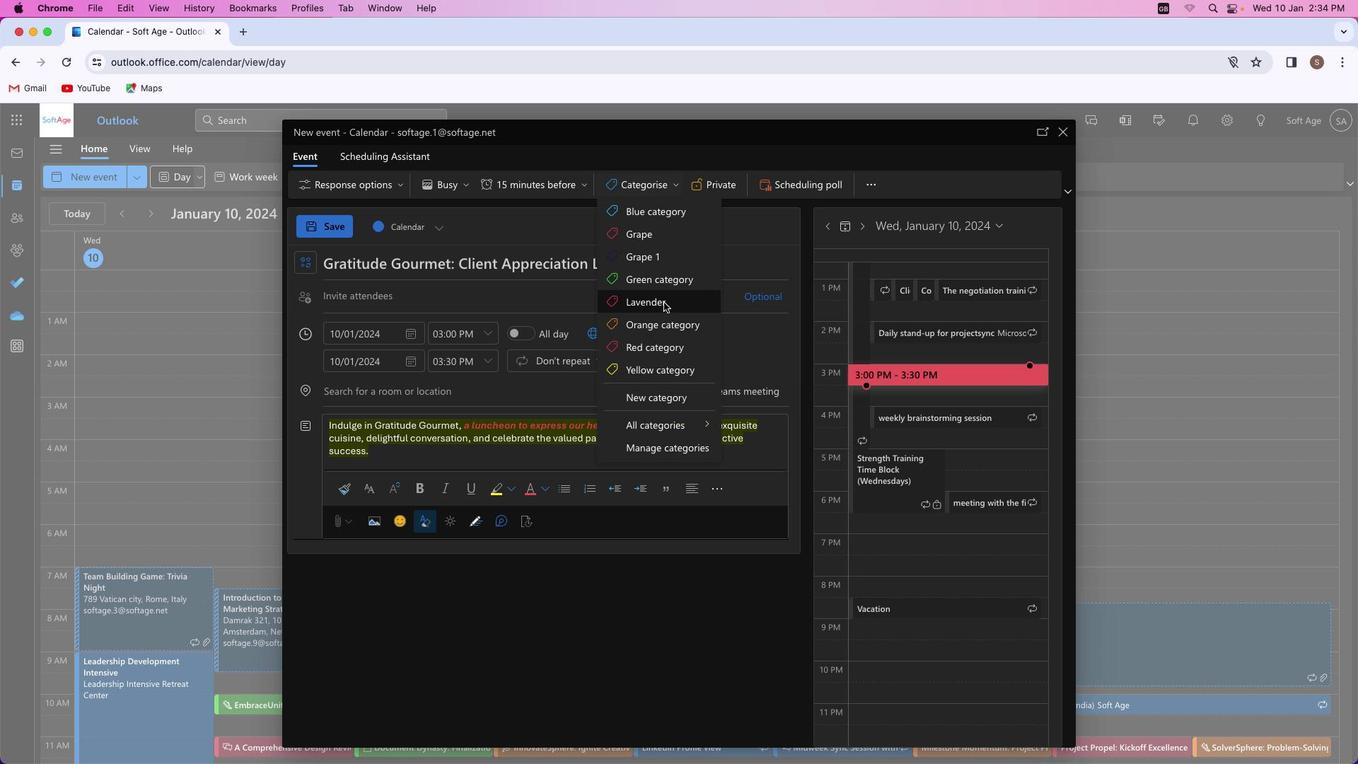 
Action: Mouse pressed left at (664, 302)
Screenshot: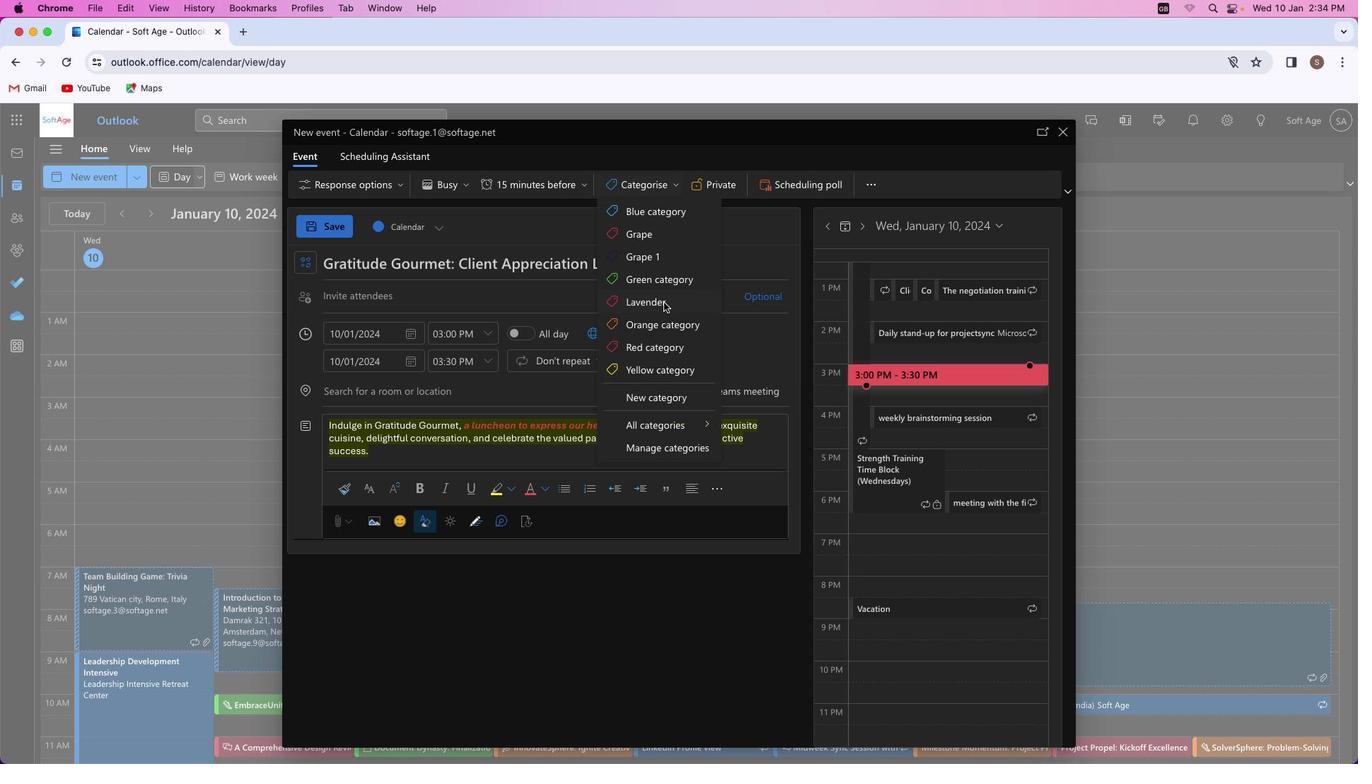 
Action: Mouse moved to (383, 297)
Screenshot: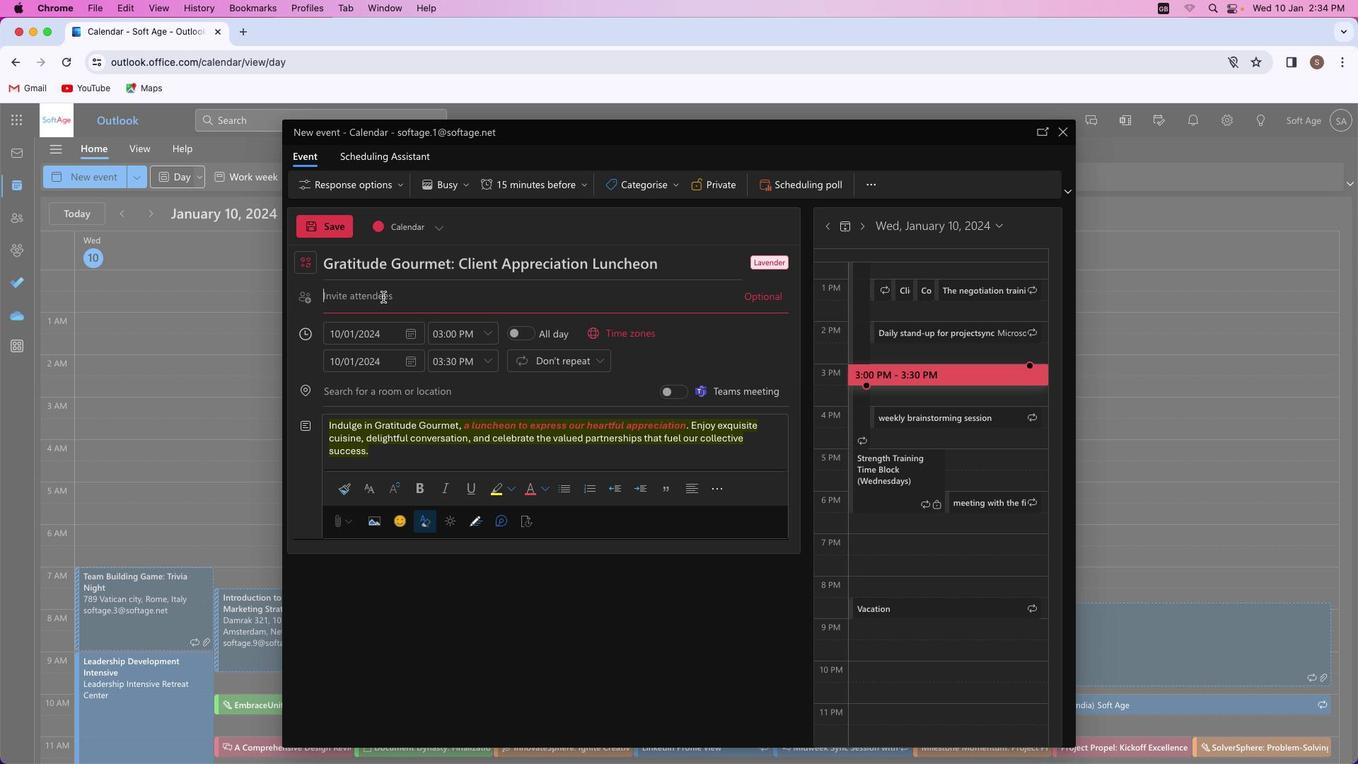 
Action: Mouse pressed left at (383, 297)
Screenshot: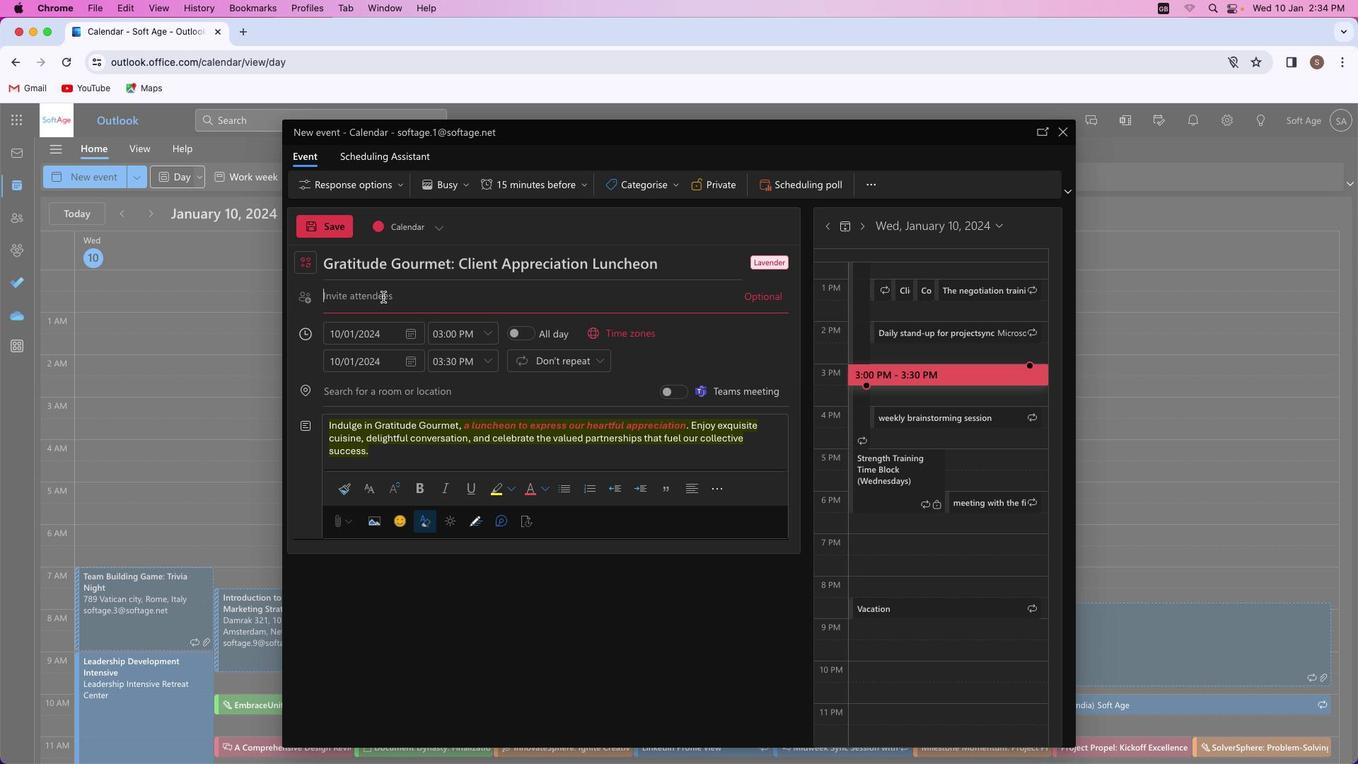 
Action: Mouse moved to (383, 297)
Screenshot: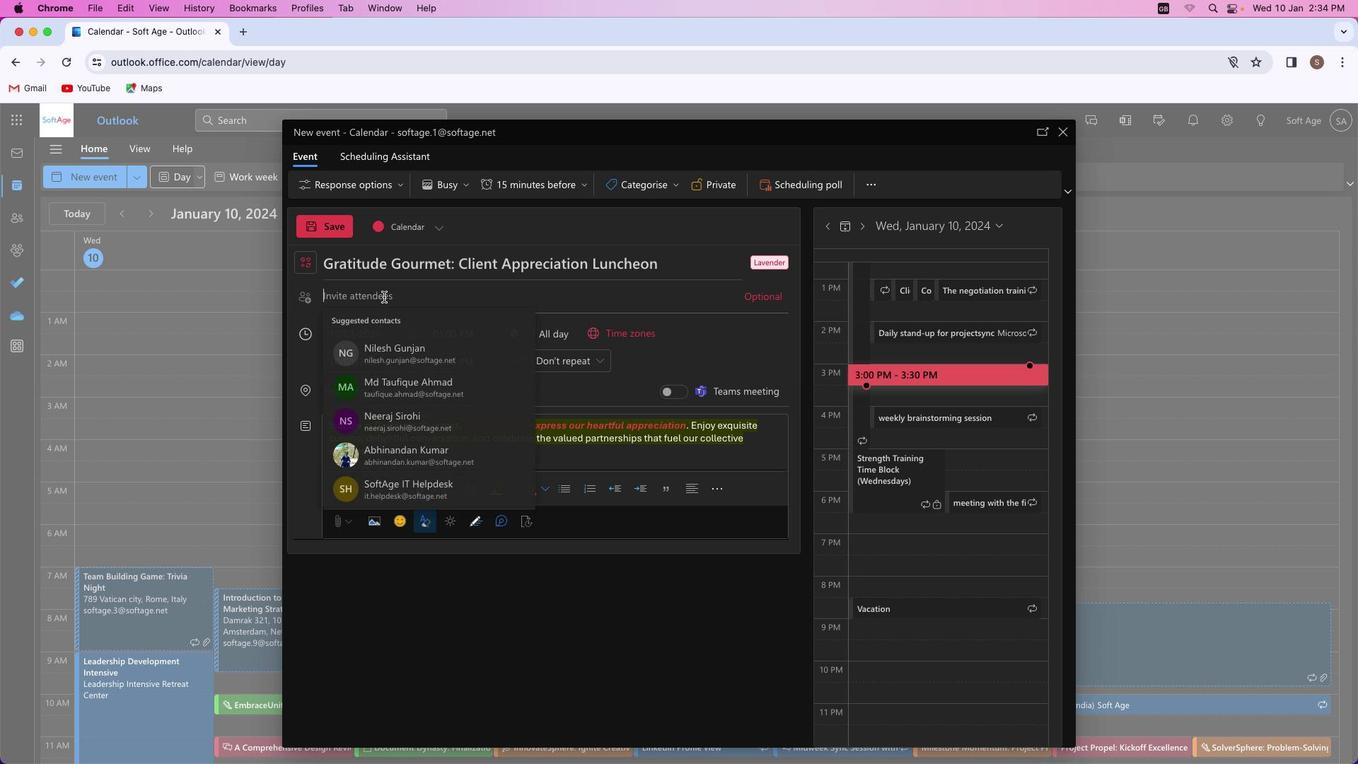 
Action: Key pressed Key.shift'S''h''i''v''a''m''y''a''d''a''v''4''1'Key.shift'@''o''u''t''l''o''o''k''.''c''o''m'
Screenshot: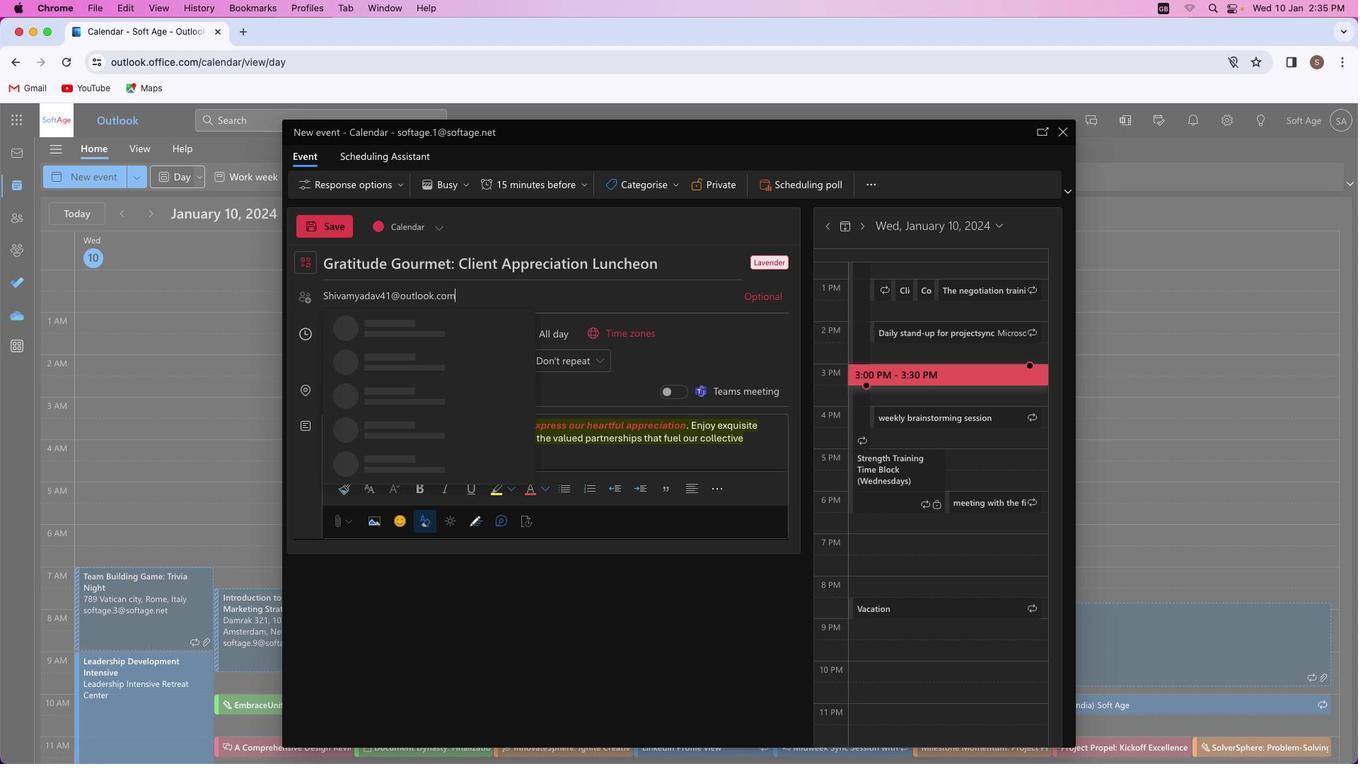 
Action: Mouse moved to (428, 321)
Screenshot: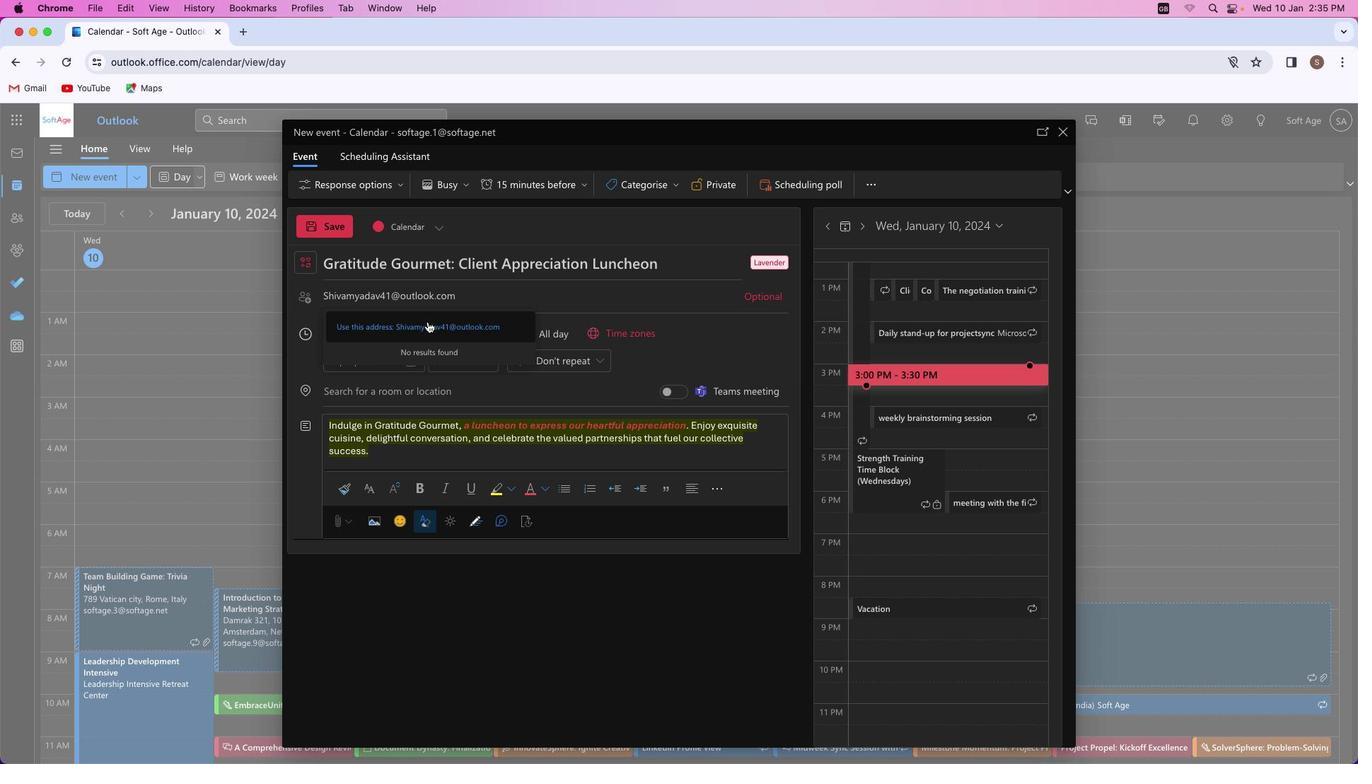 
Action: Mouse pressed left at (428, 321)
Screenshot: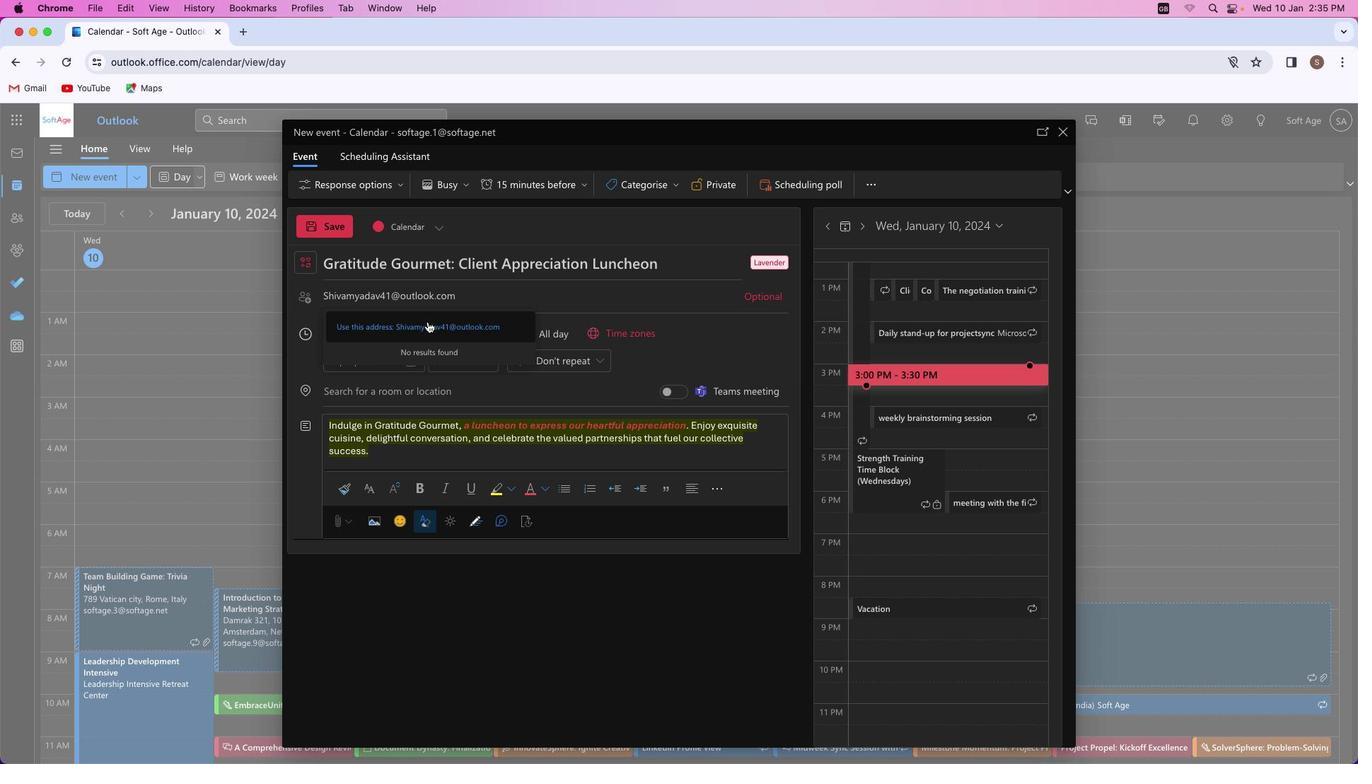 
Action: Mouse moved to (675, 515)
Screenshot: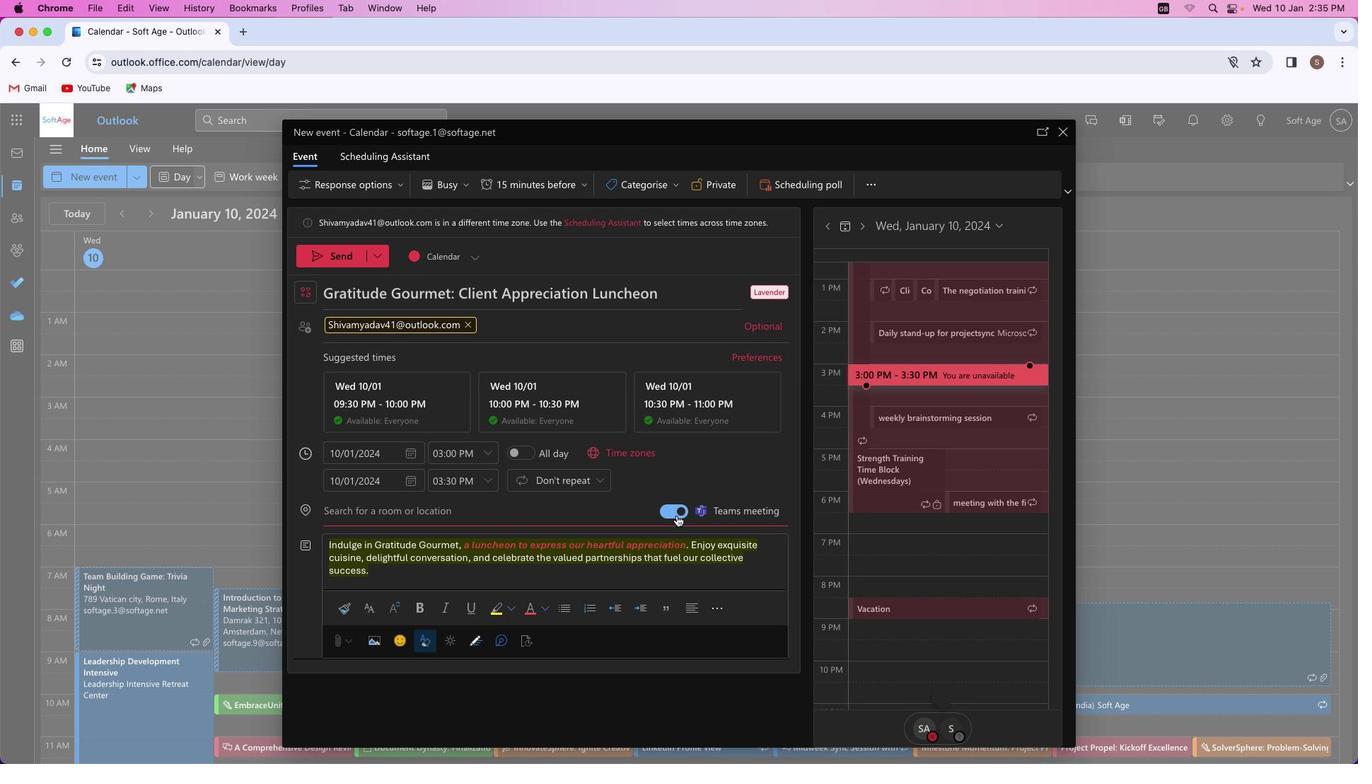 
Action: Mouse pressed left at (675, 515)
Screenshot: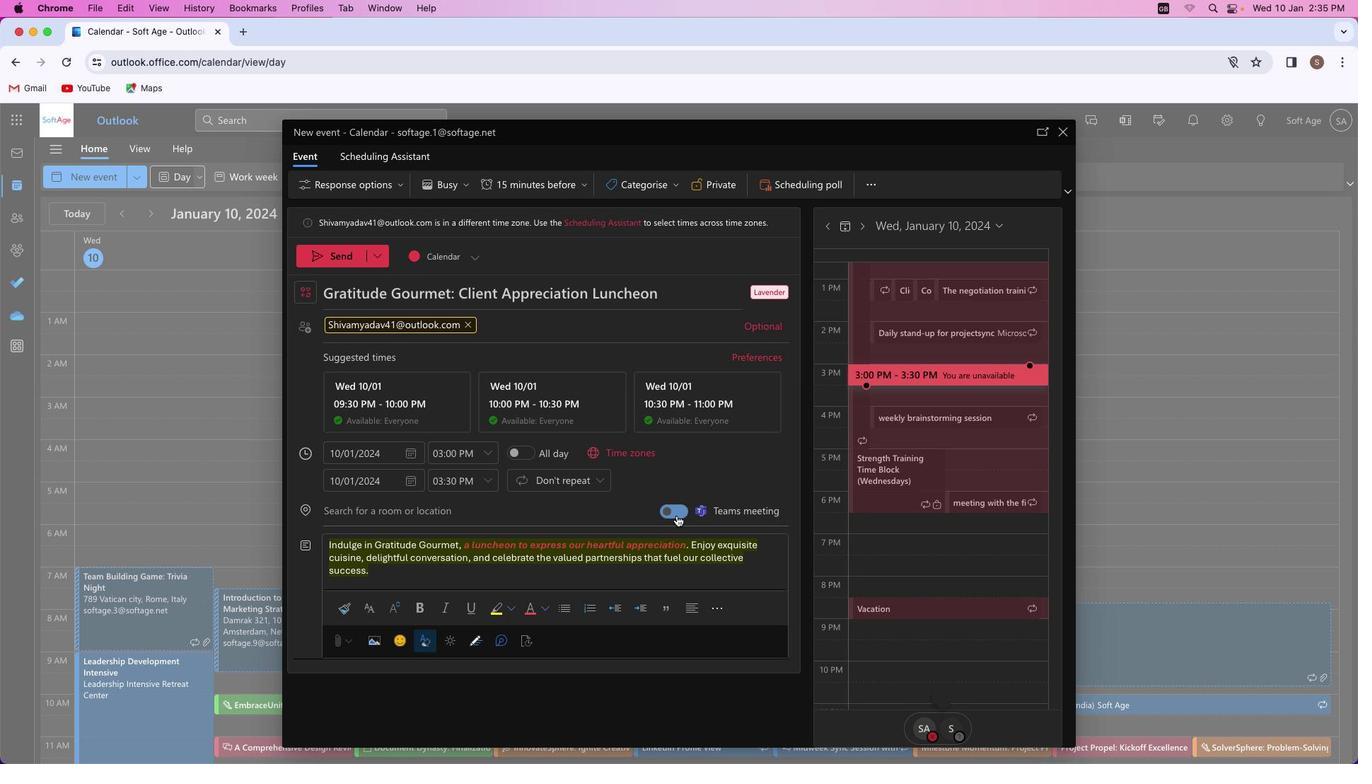 
Action: Mouse moved to (335, 259)
Screenshot: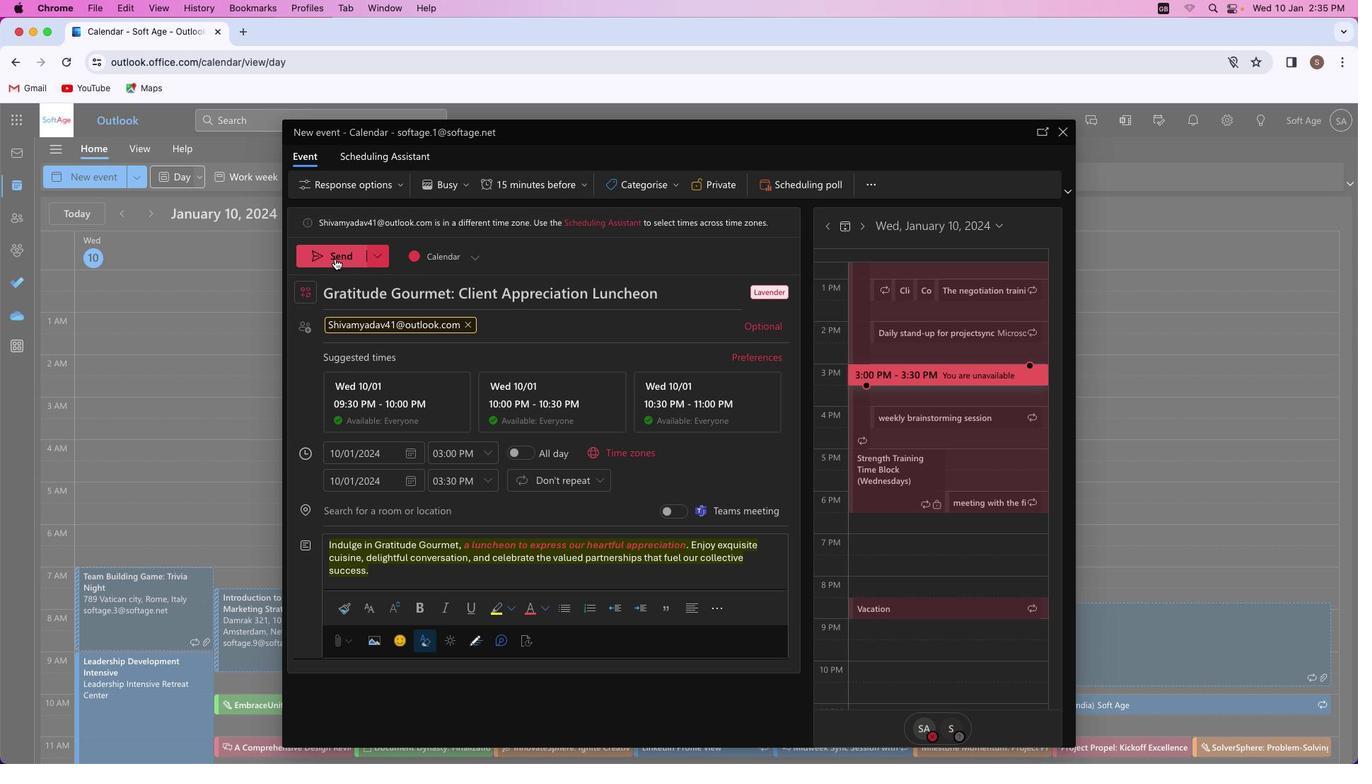 
Action: Mouse pressed left at (335, 259)
Screenshot: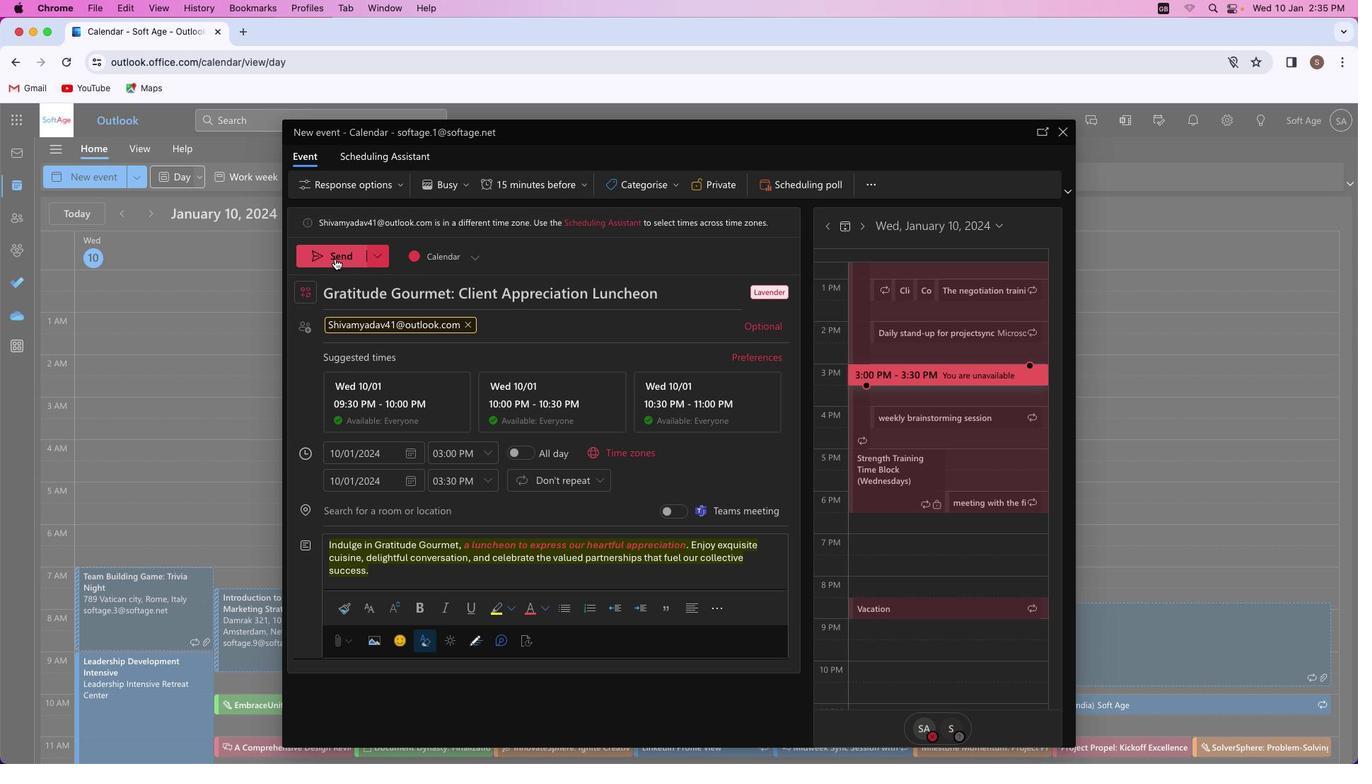
Action: Mouse moved to (651, 525)
Screenshot: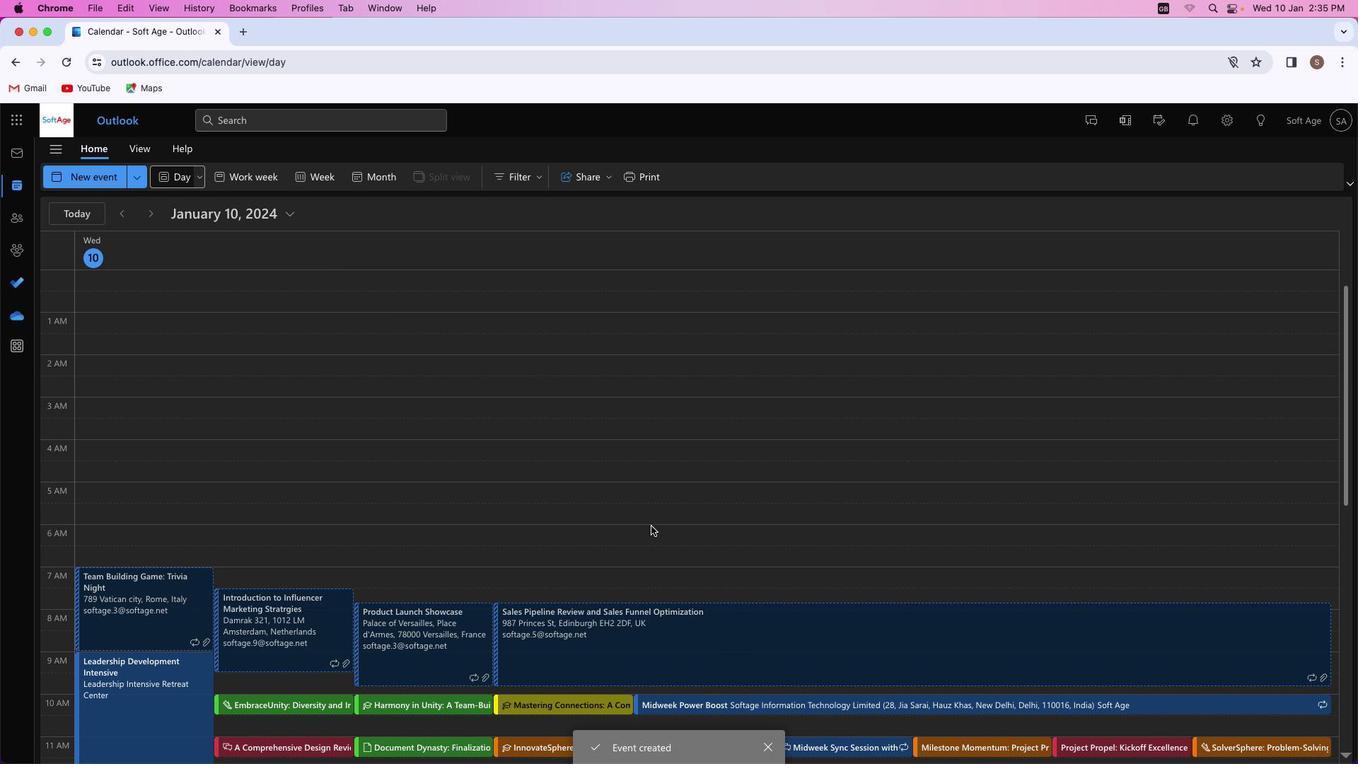 
